 Task: Create a due date automation trigger when advanced on, on the monday of the week before a card is due add content with a description not starting with resume at 11:00 AM.
Action: Mouse moved to (1186, 93)
Screenshot: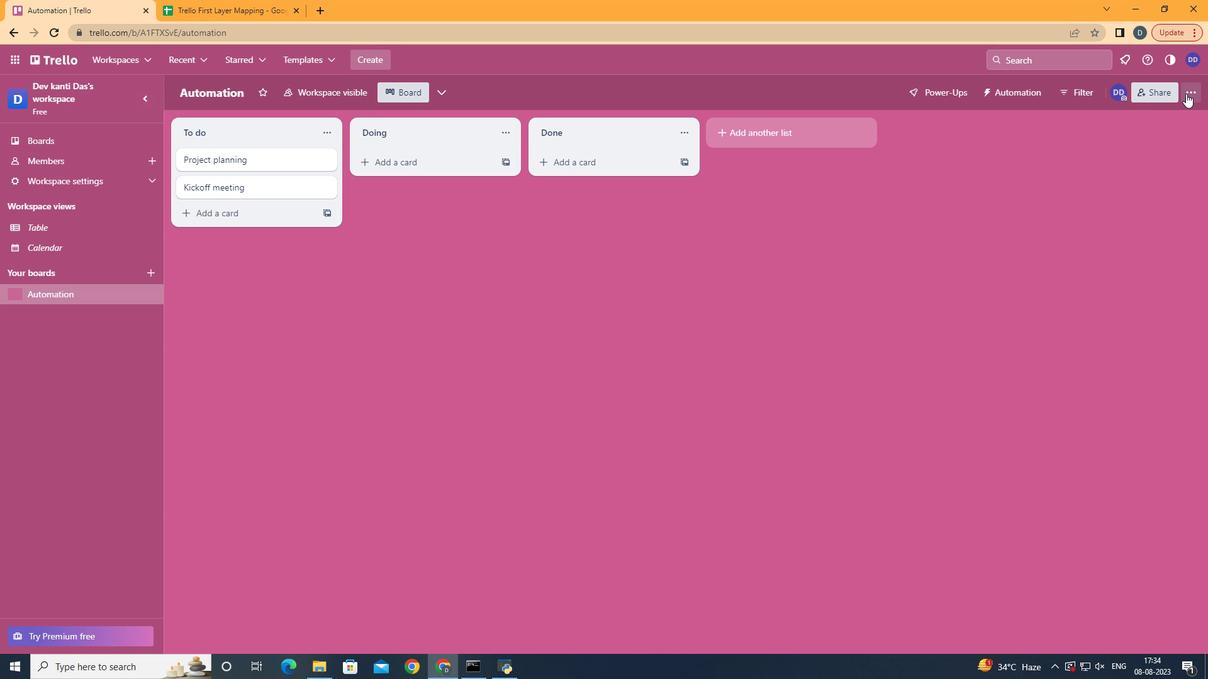 
Action: Mouse pressed left at (1186, 93)
Screenshot: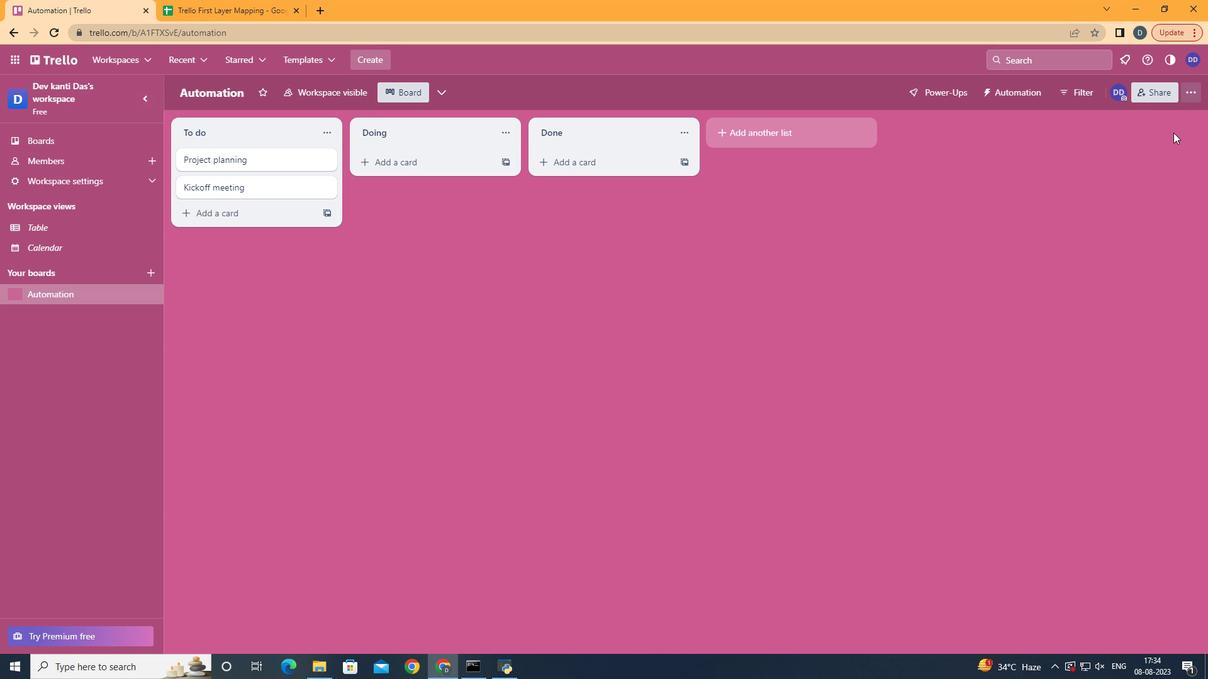 
Action: Mouse moved to (1123, 270)
Screenshot: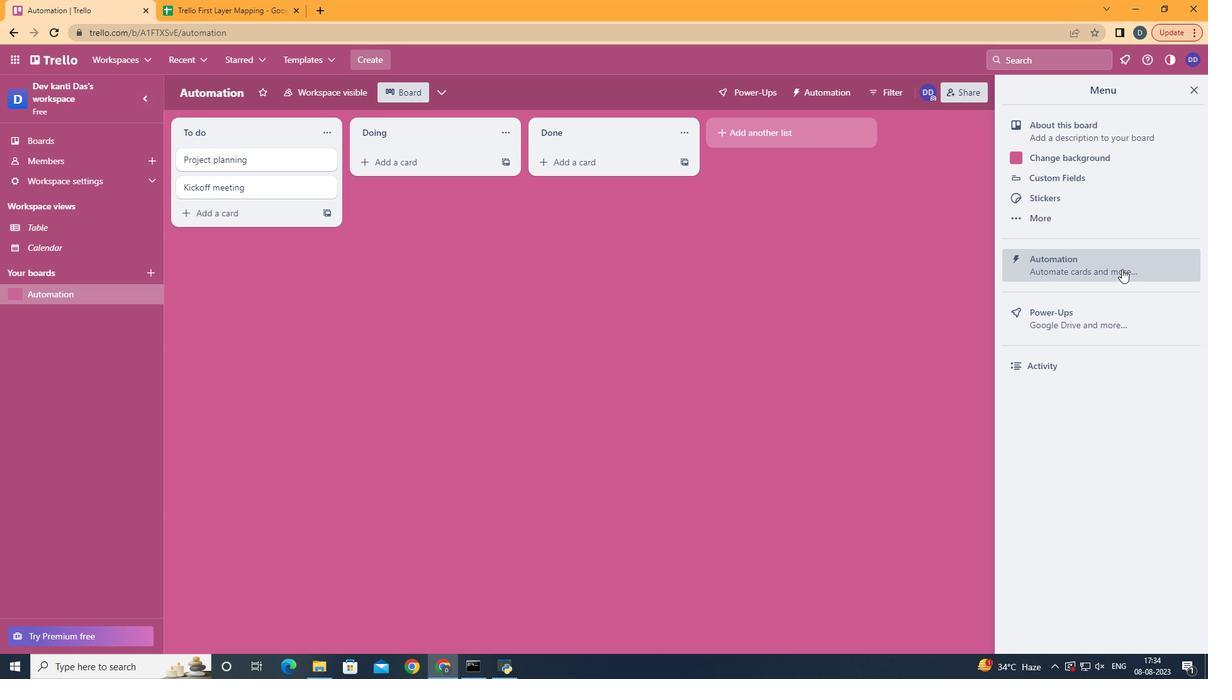 
Action: Mouse pressed left at (1123, 270)
Screenshot: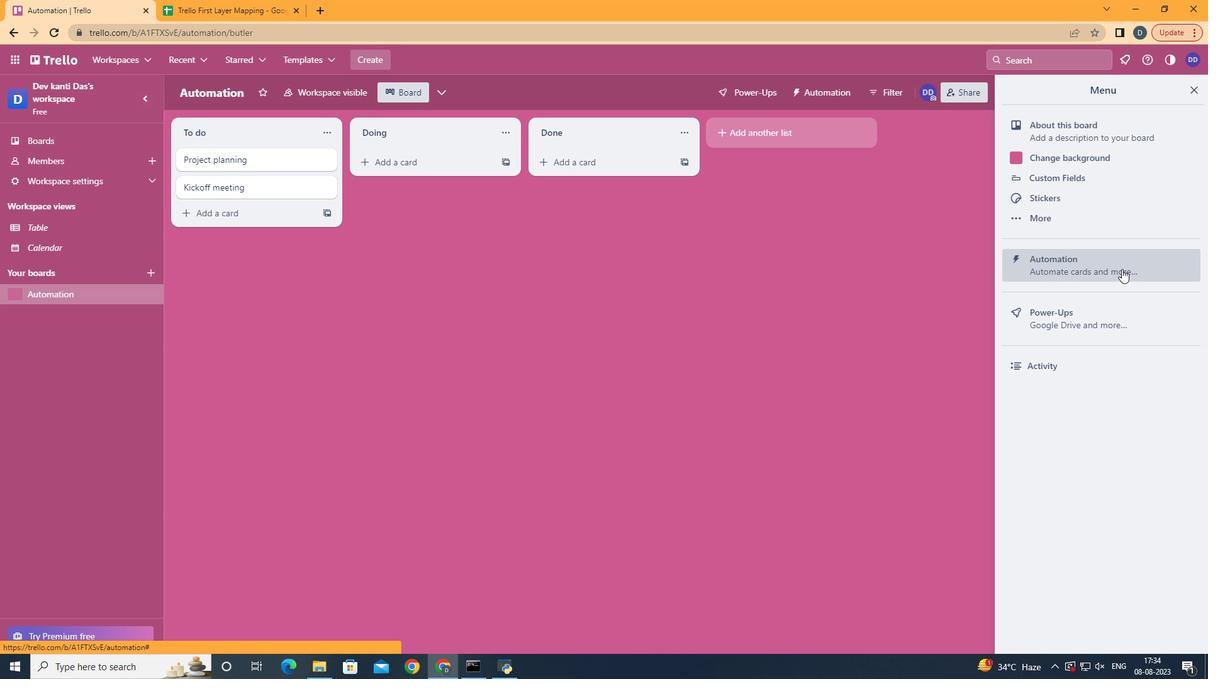 
Action: Mouse moved to (237, 265)
Screenshot: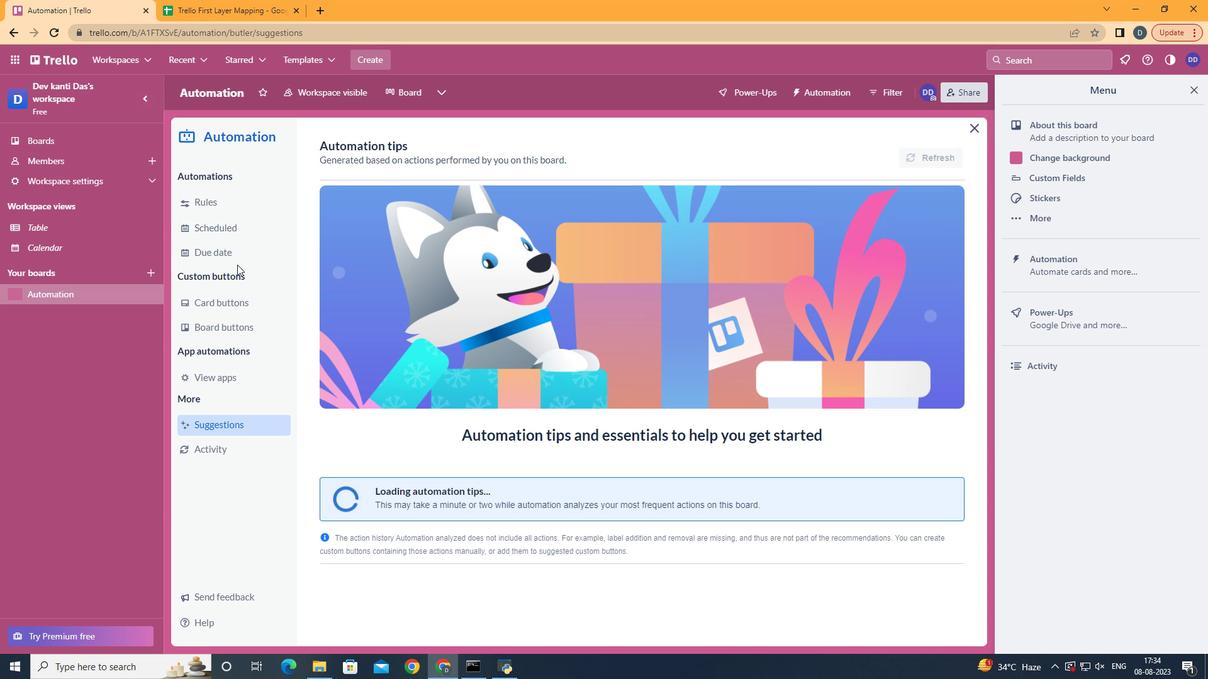
Action: Mouse pressed left at (237, 265)
Screenshot: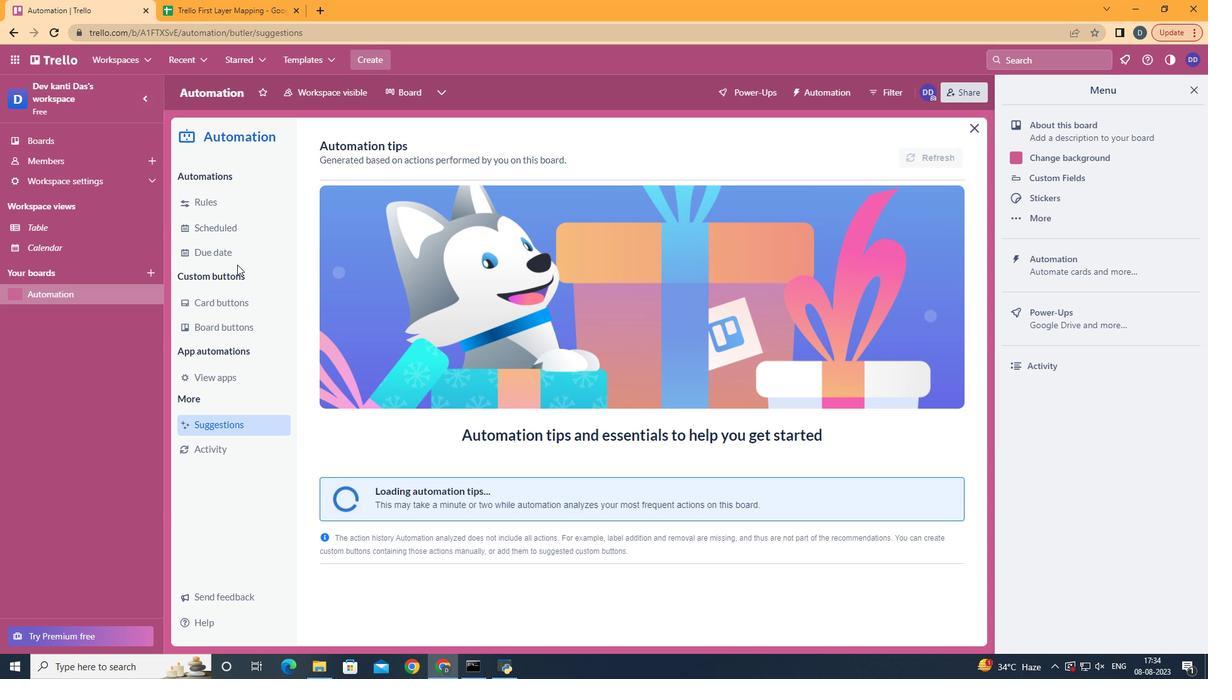 
Action: Mouse moved to (237, 263)
Screenshot: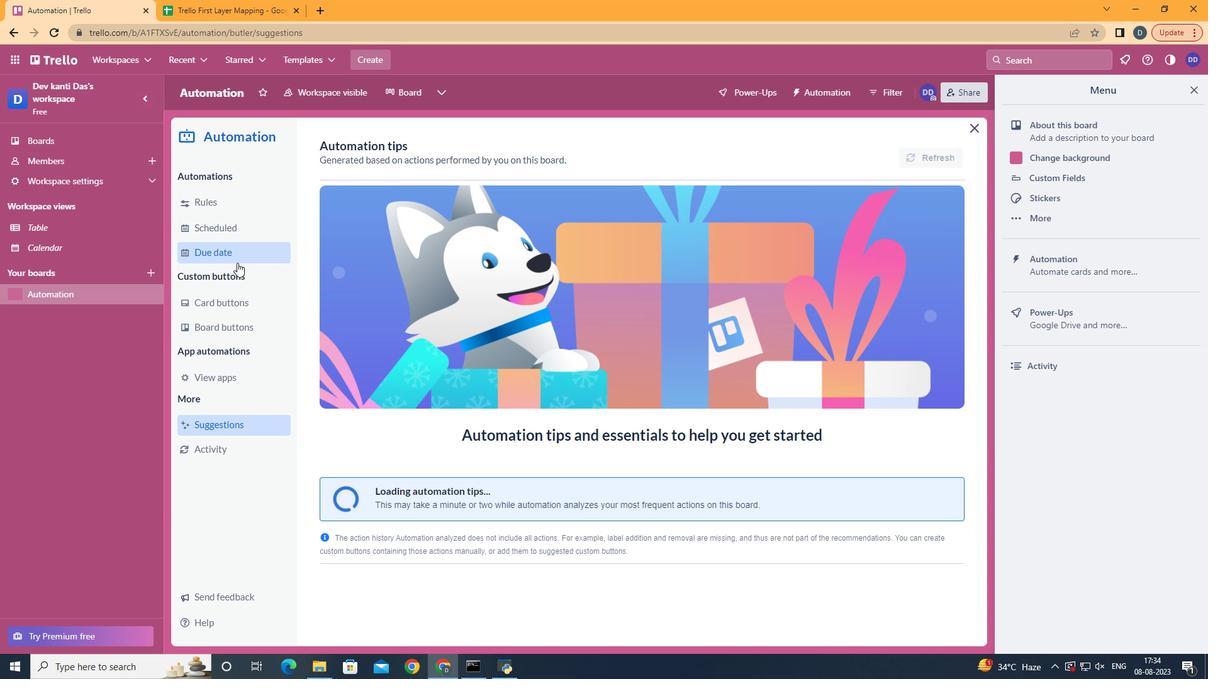 
Action: Mouse pressed left at (237, 263)
Screenshot: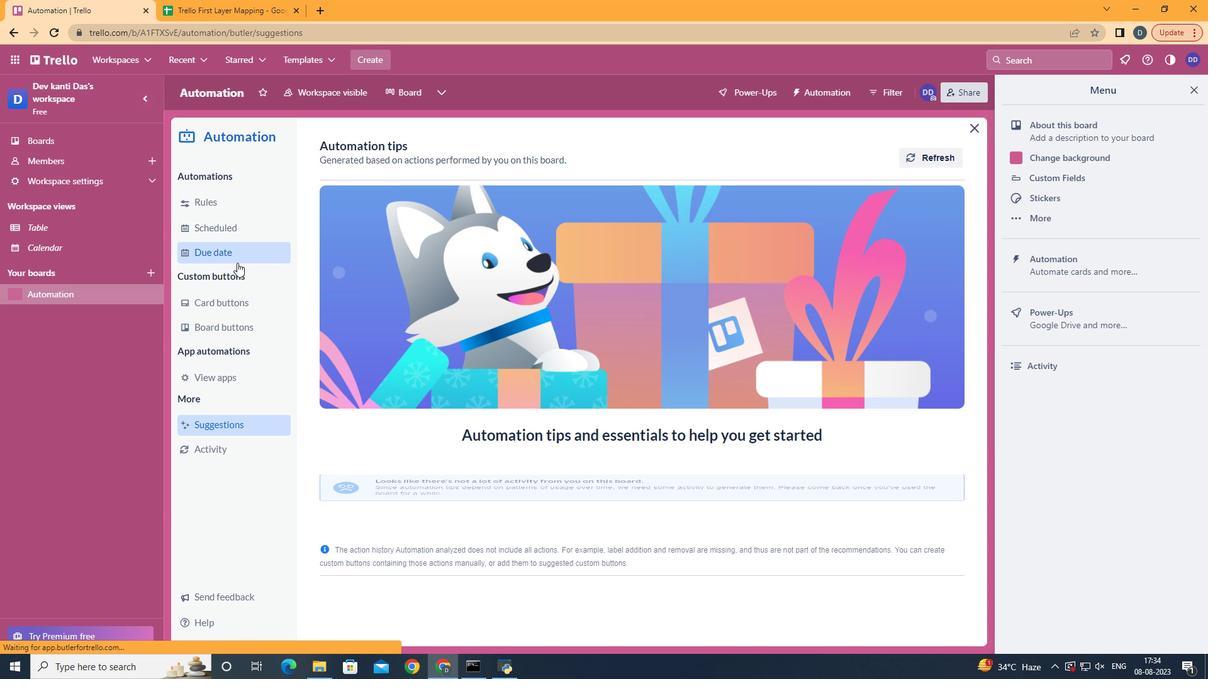 
Action: Mouse moved to (882, 158)
Screenshot: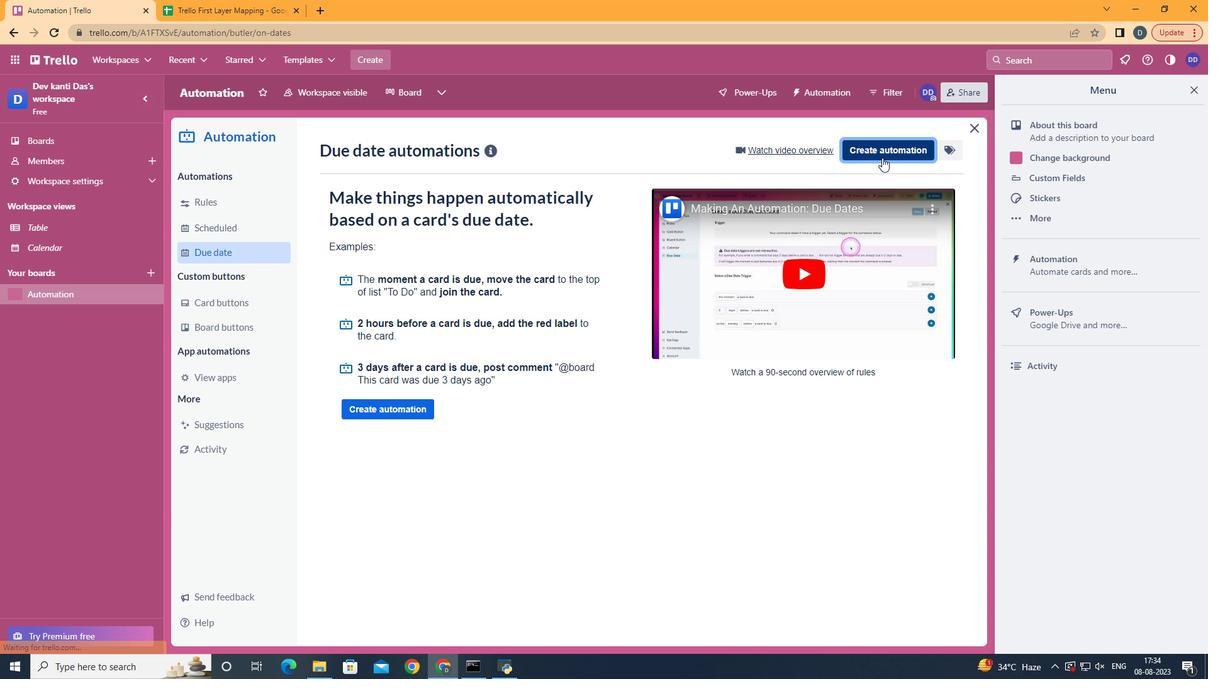 
Action: Mouse pressed left at (882, 158)
Screenshot: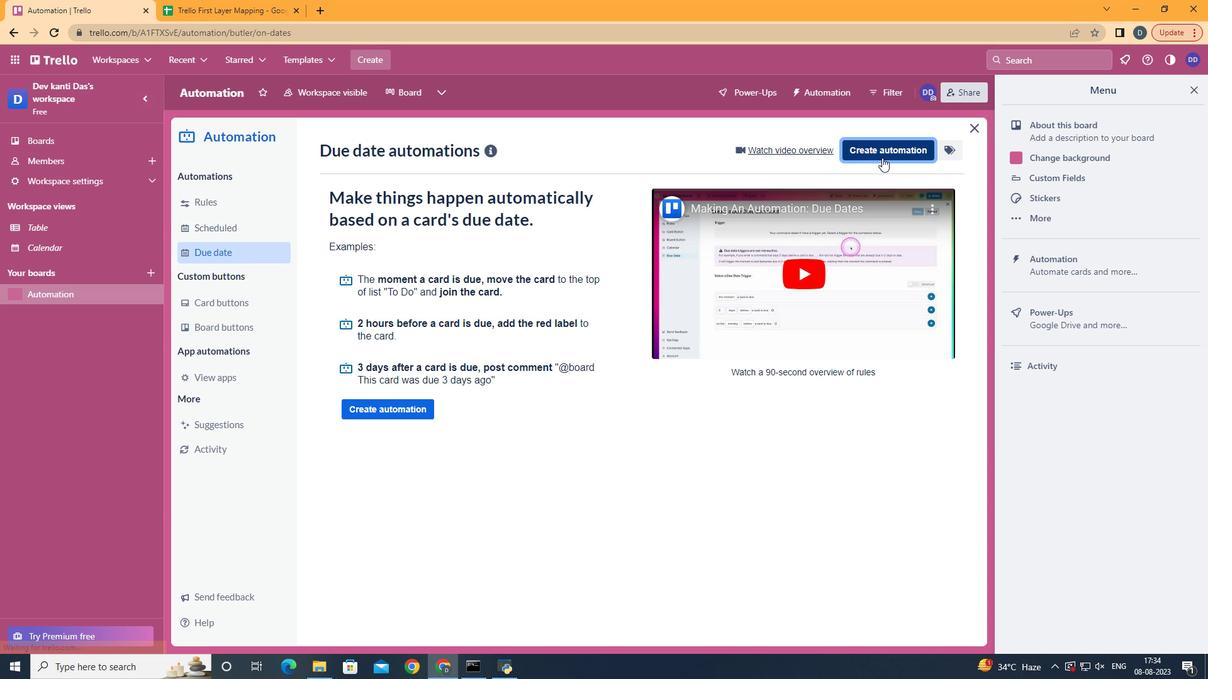 
Action: Mouse moved to (708, 278)
Screenshot: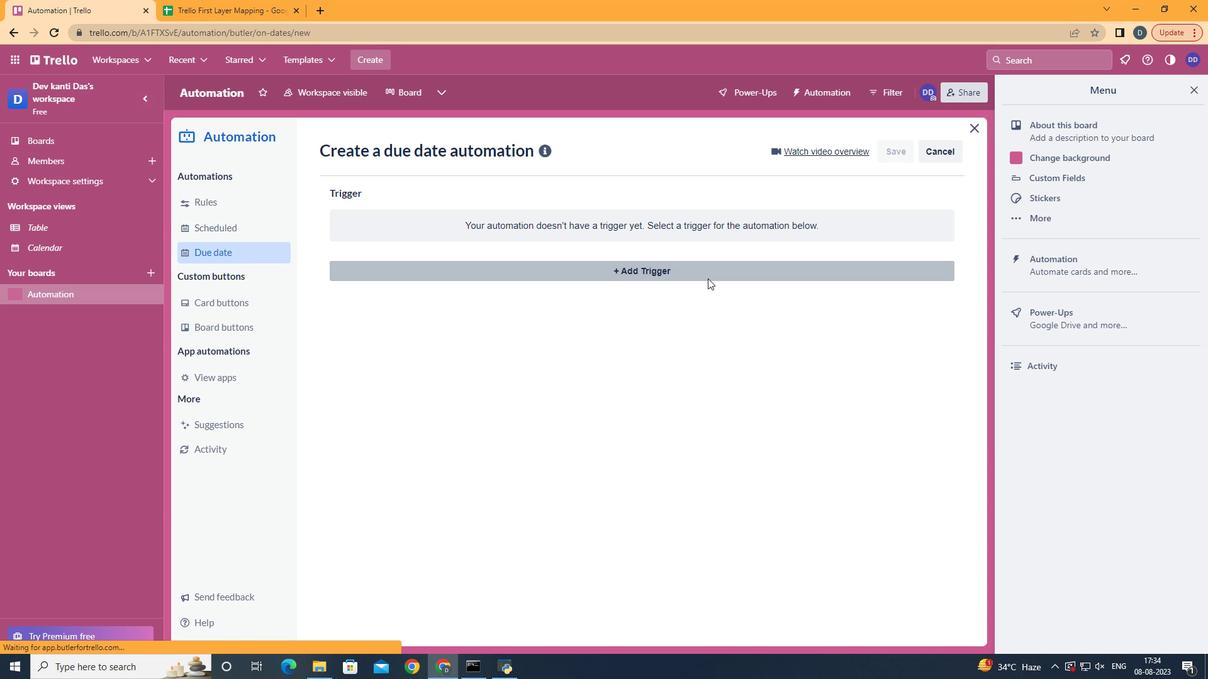 
Action: Mouse pressed left at (708, 278)
Screenshot: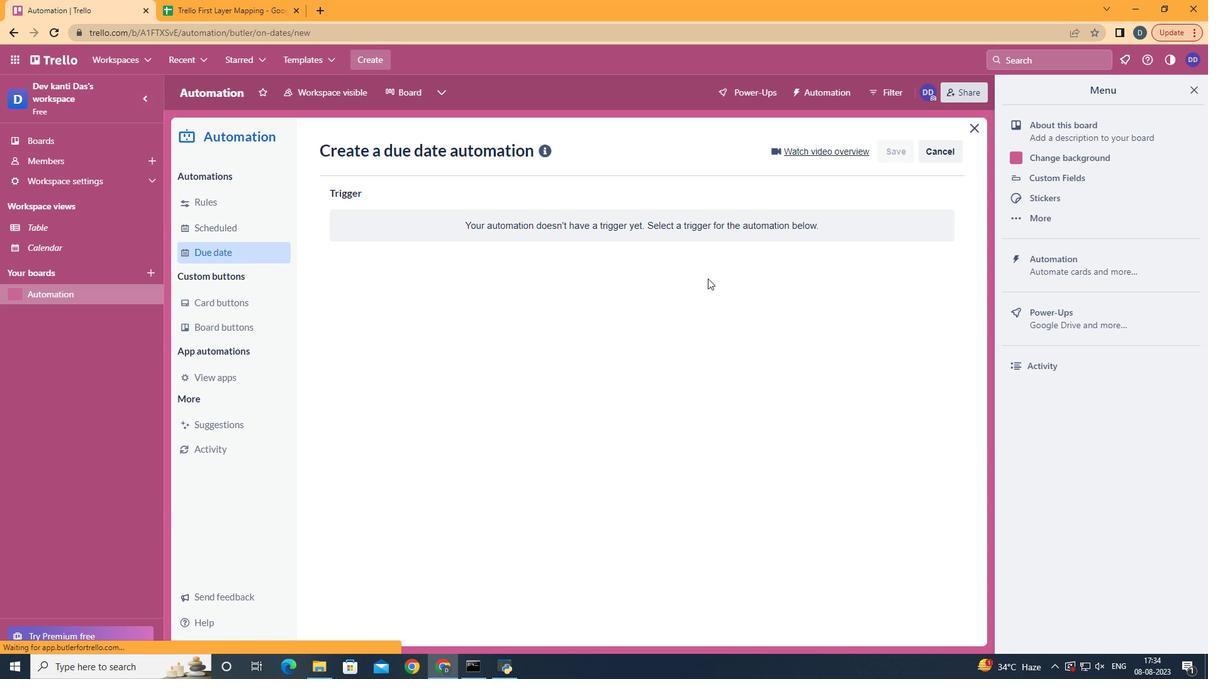 
Action: Mouse moved to (446, 603)
Screenshot: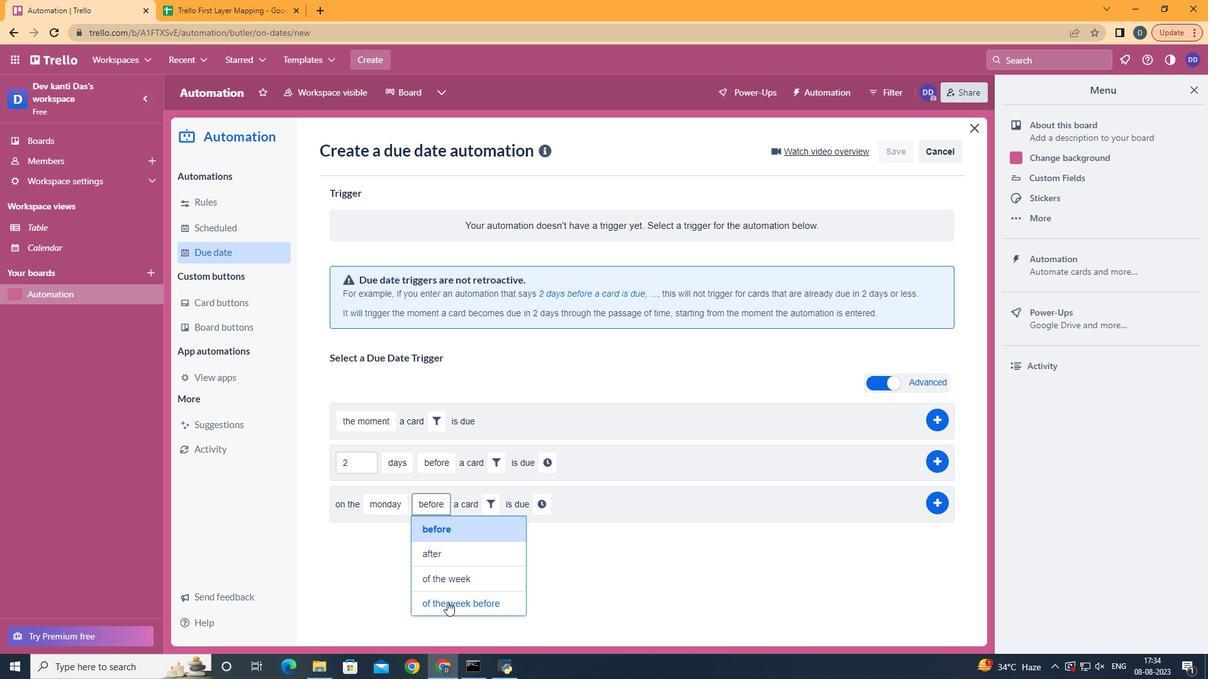 
Action: Mouse pressed left at (446, 603)
Screenshot: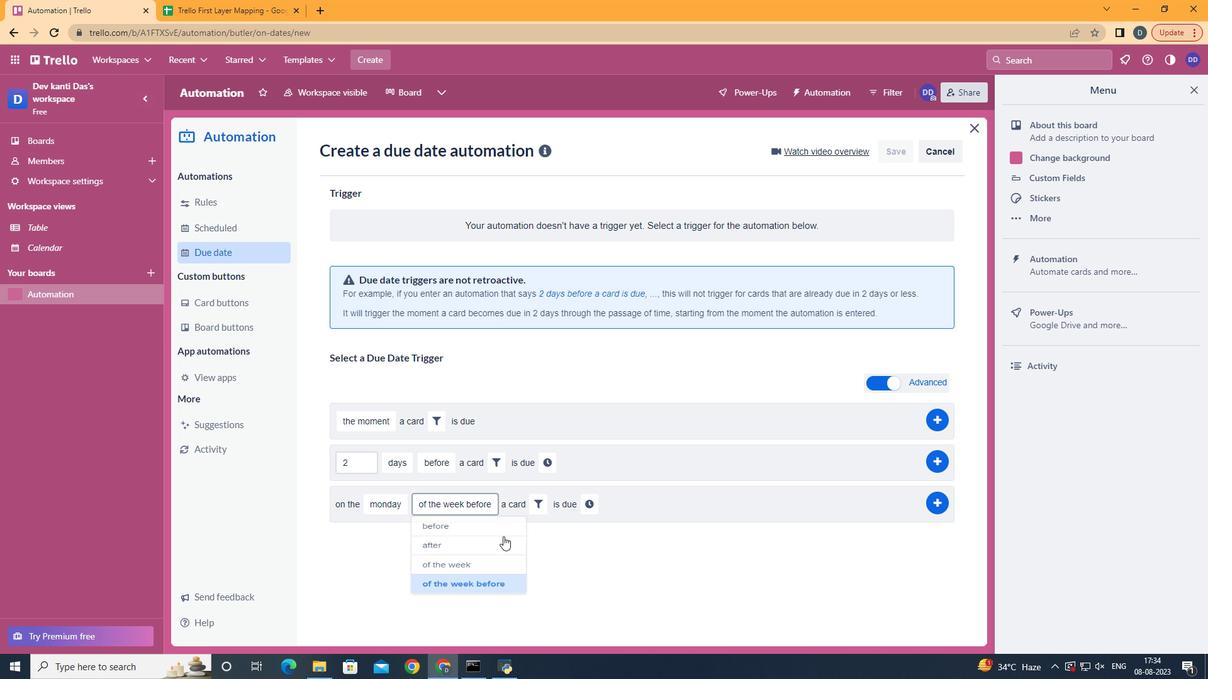 
Action: Mouse moved to (533, 498)
Screenshot: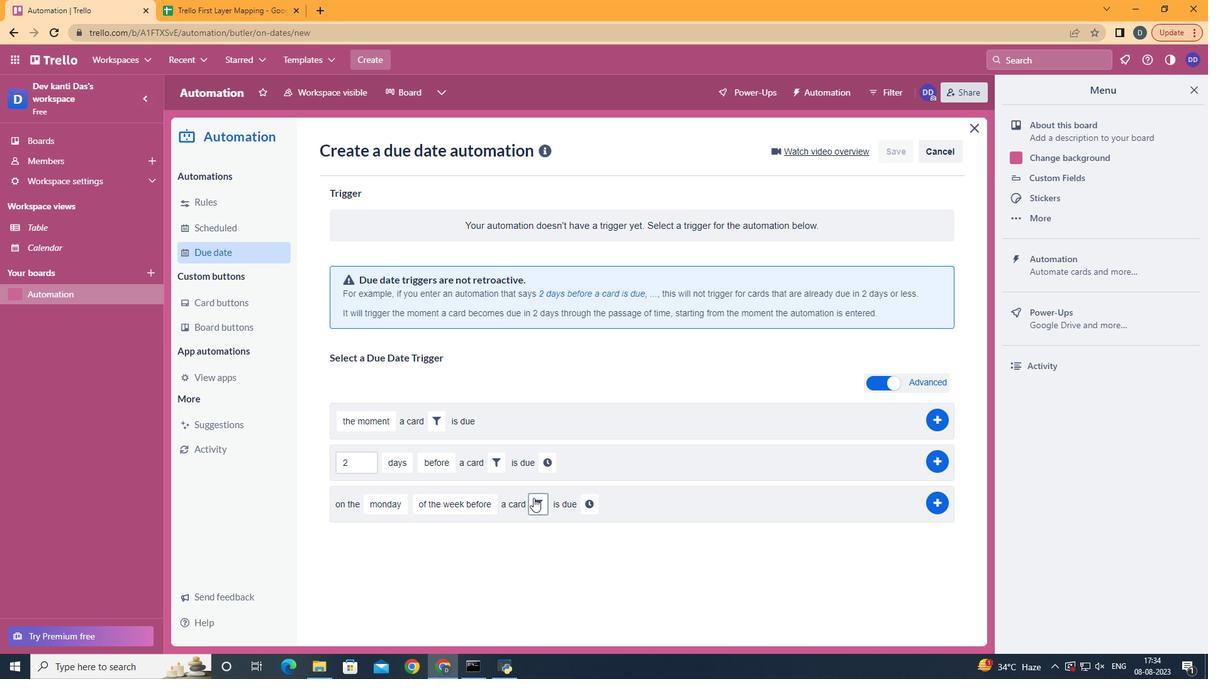 
Action: Mouse pressed left at (533, 498)
Screenshot: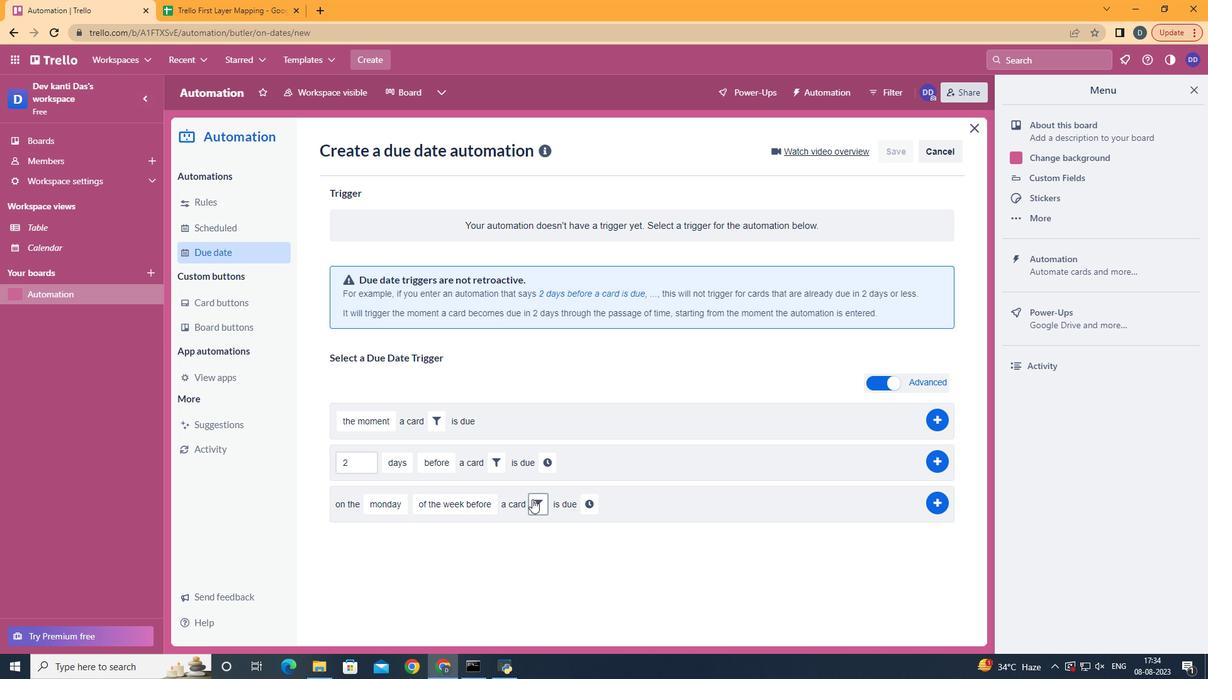 
Action: Mouse moved to (696, 545)
Screenshot: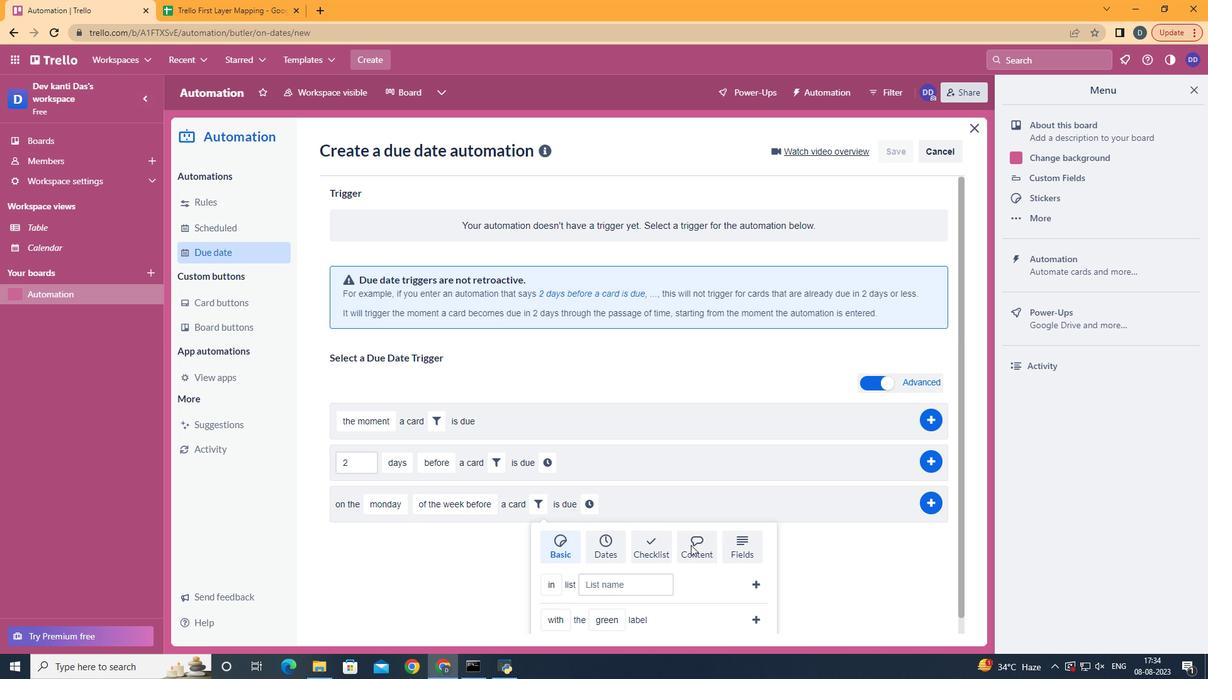 
Action: Mouse pressed left at (696, 545)
Screenshot: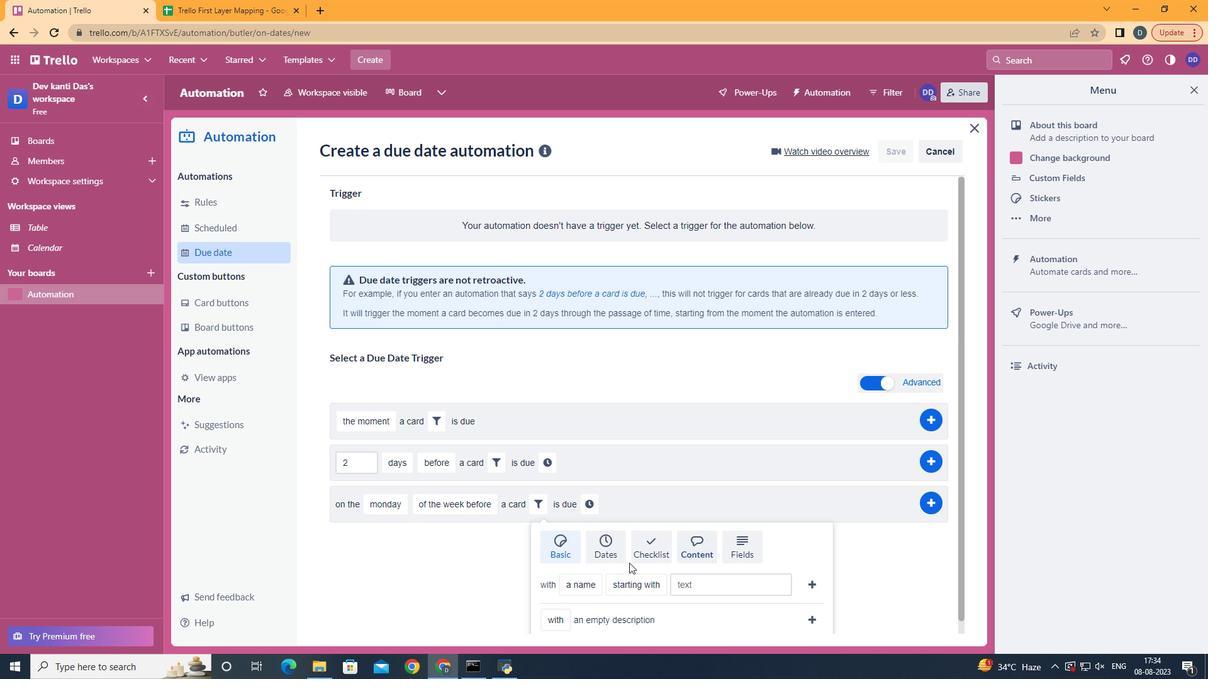 
Action: Mouse moved to (582, 531)
Screenshot: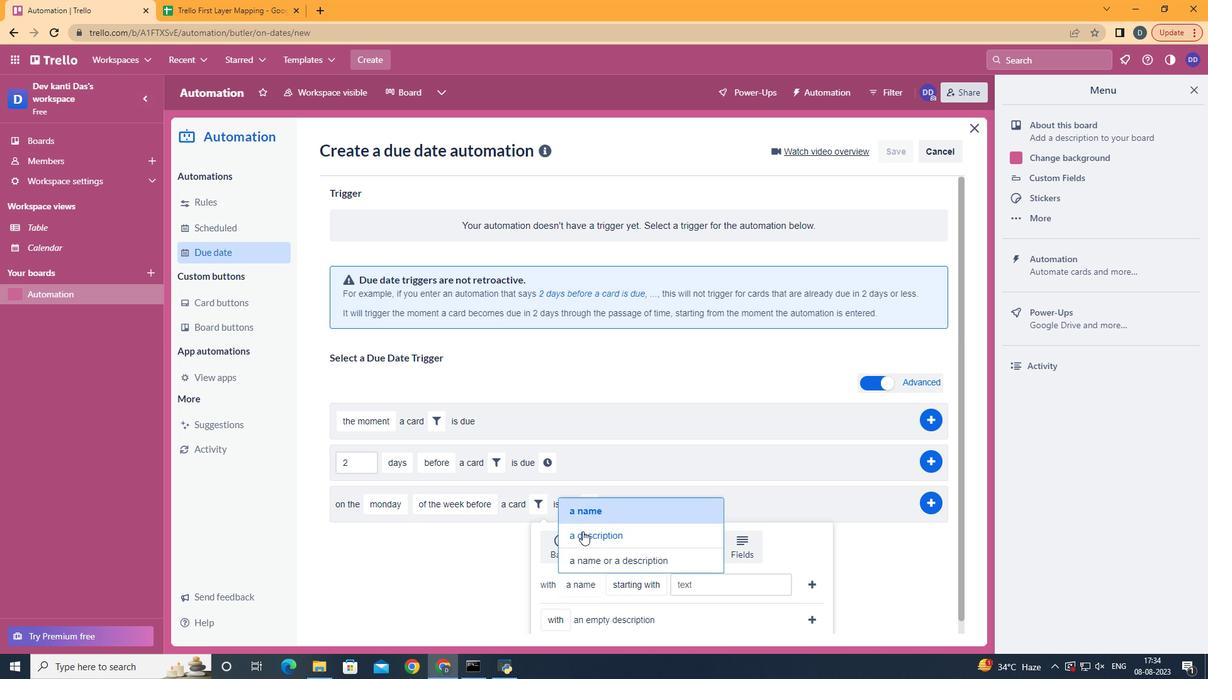 
Action: Mouse pressed left at (582, 531)
Screenshot: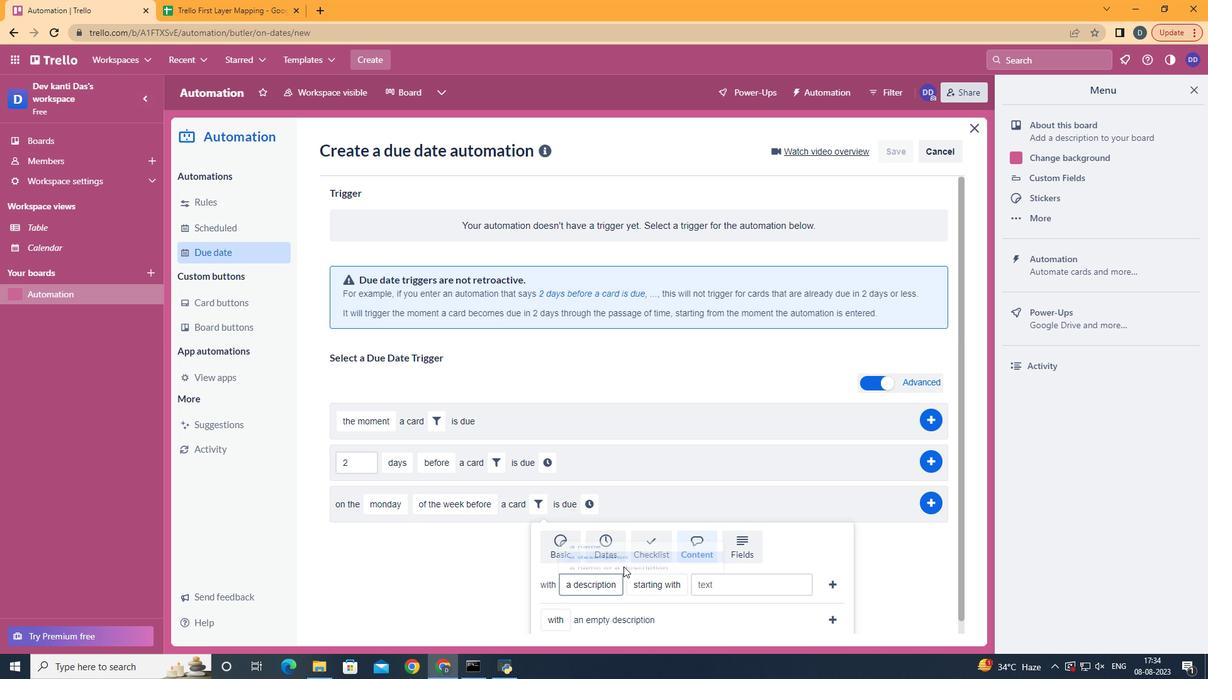 
Action: Mouse moved to (658, 511)
Screenshot: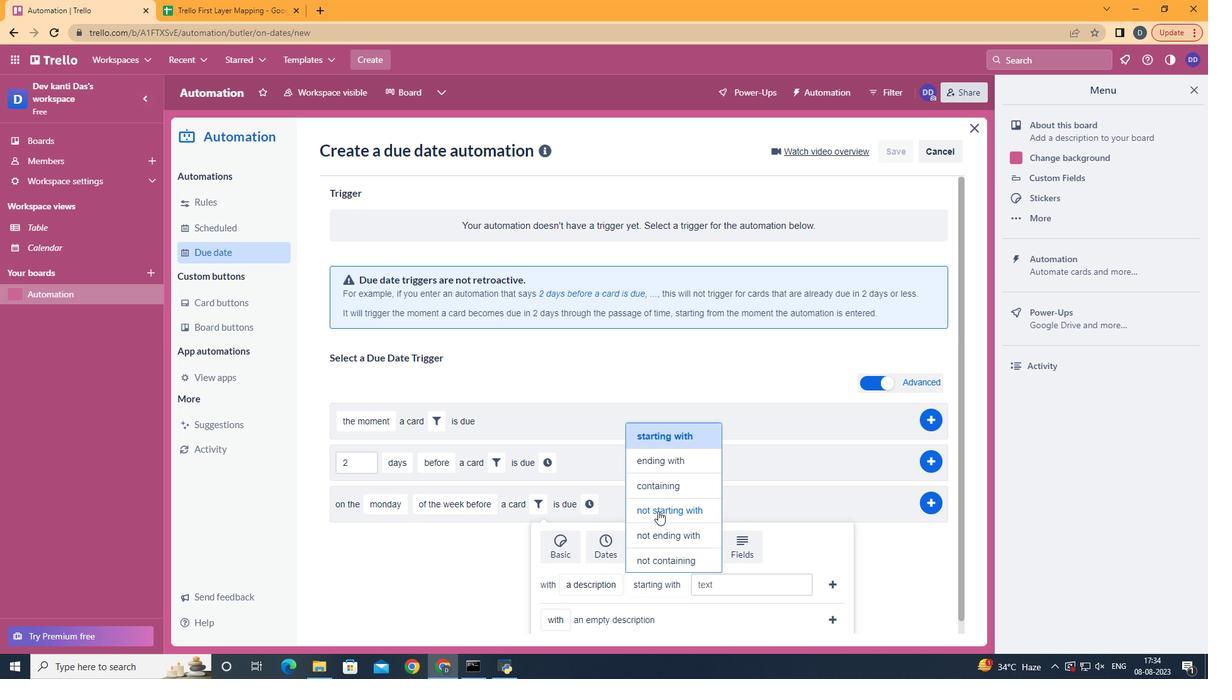 
Action: Mouse pressed left at (658, 511)
Screenshot: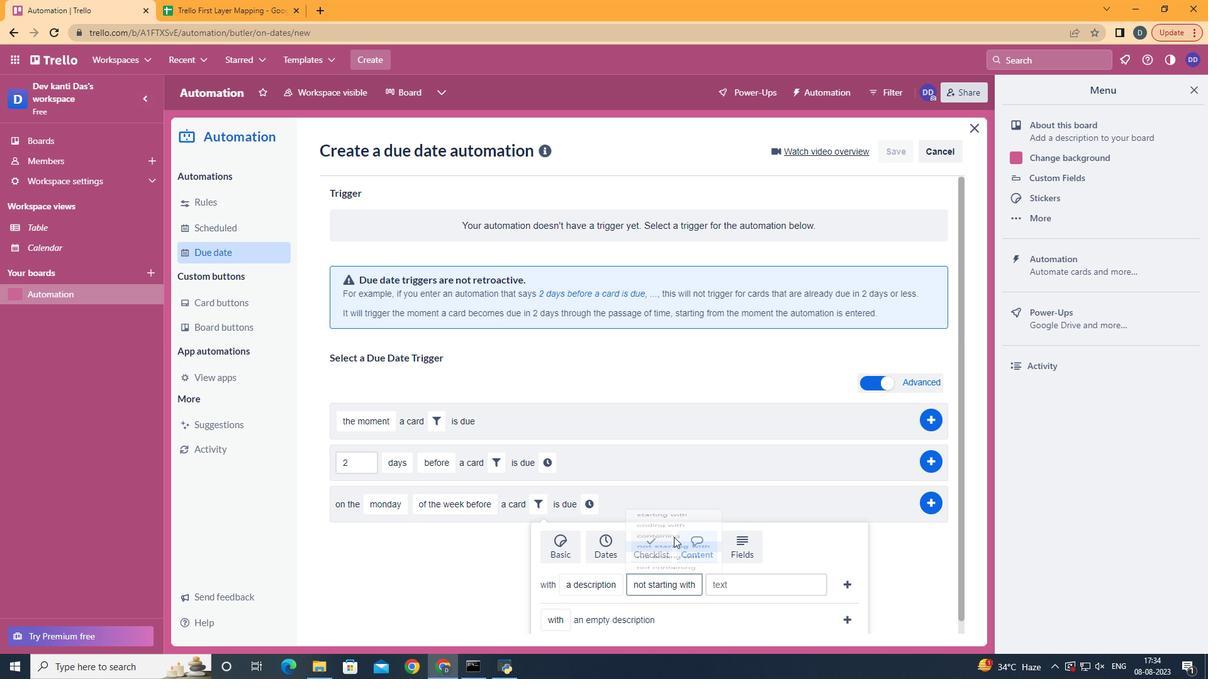 
Action: Mouse moved to (749, 587)
Screenshot: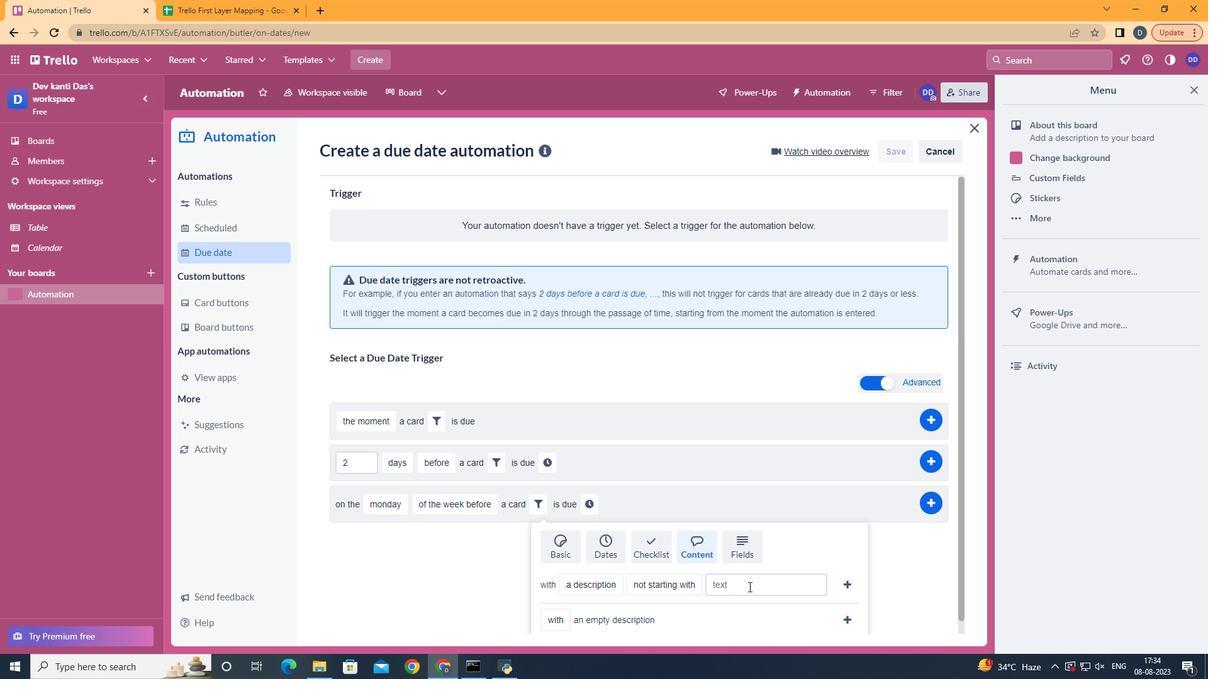 
Action: Mouse pressed left at (749, 587)
Screenshot: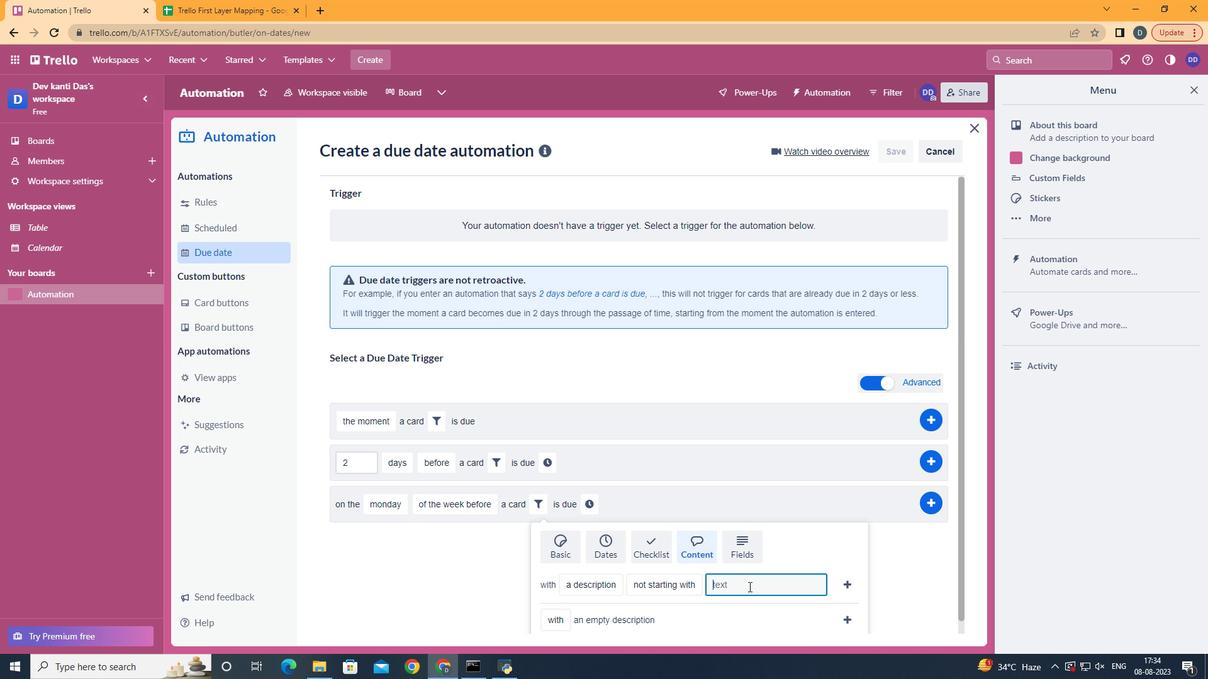 
Action: Key pressed resume
Screenshot: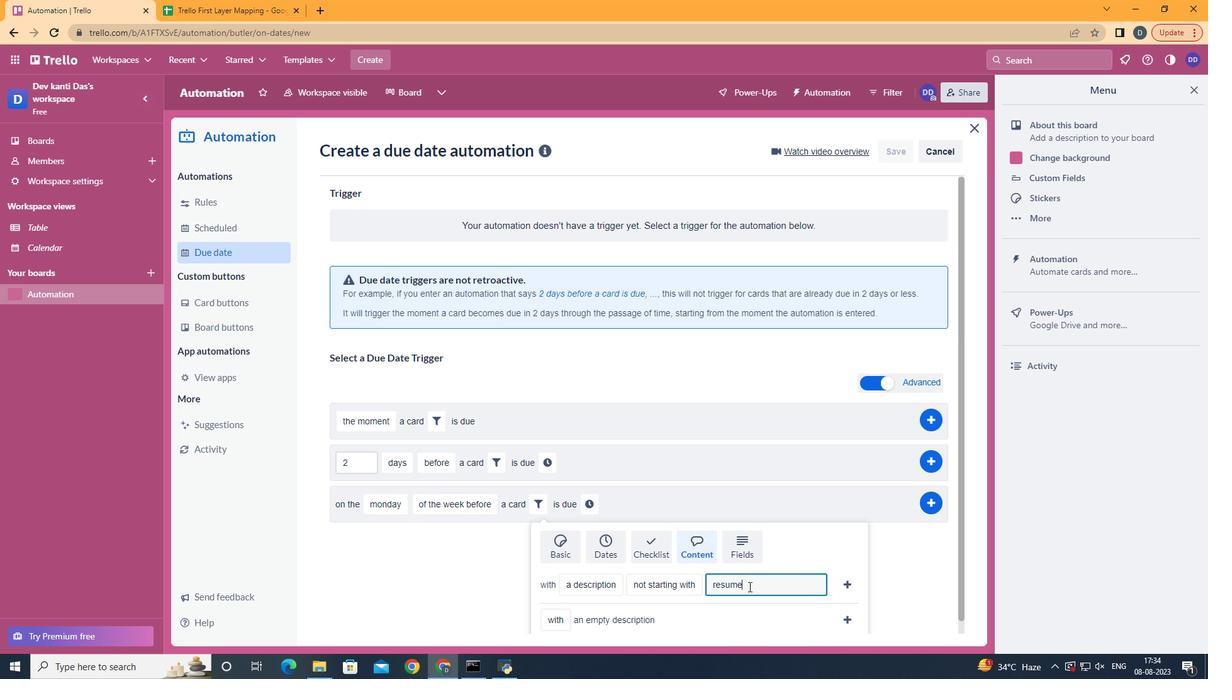 
Action: Mouse moved to (839, 584)
Screenshot: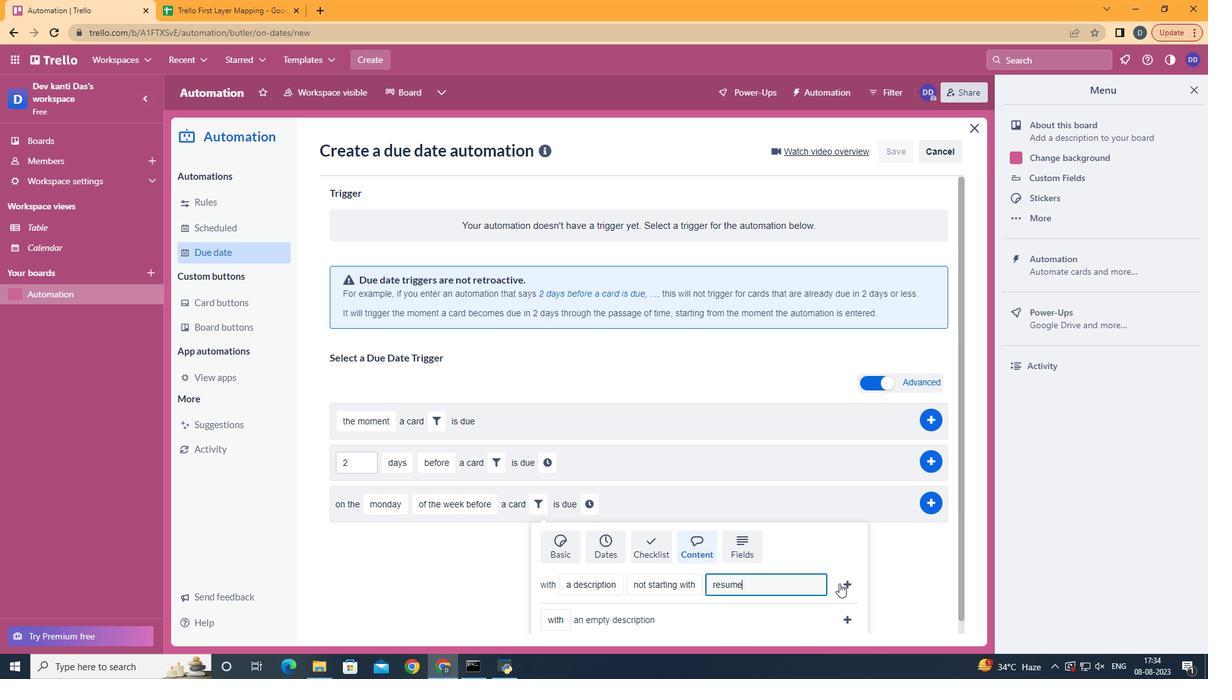 
Action: Mouse pressed left at (839, 584)
Screenshot: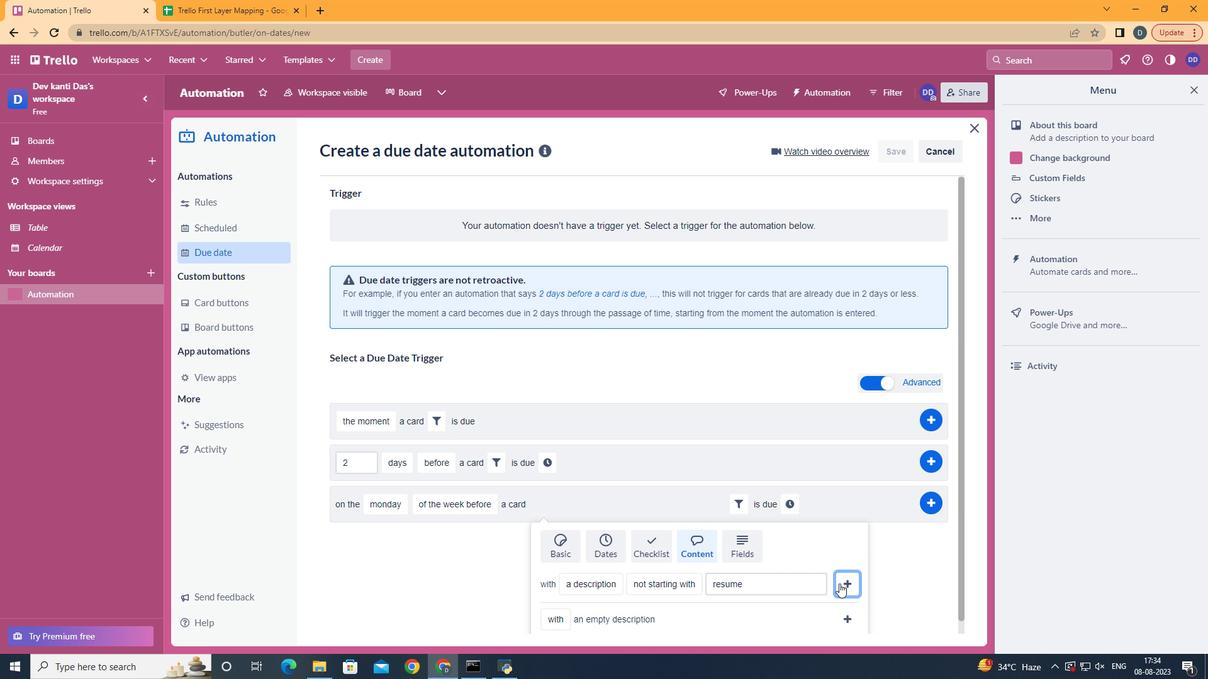 
Action: Mouse moved to (798, 507)
Screenshot: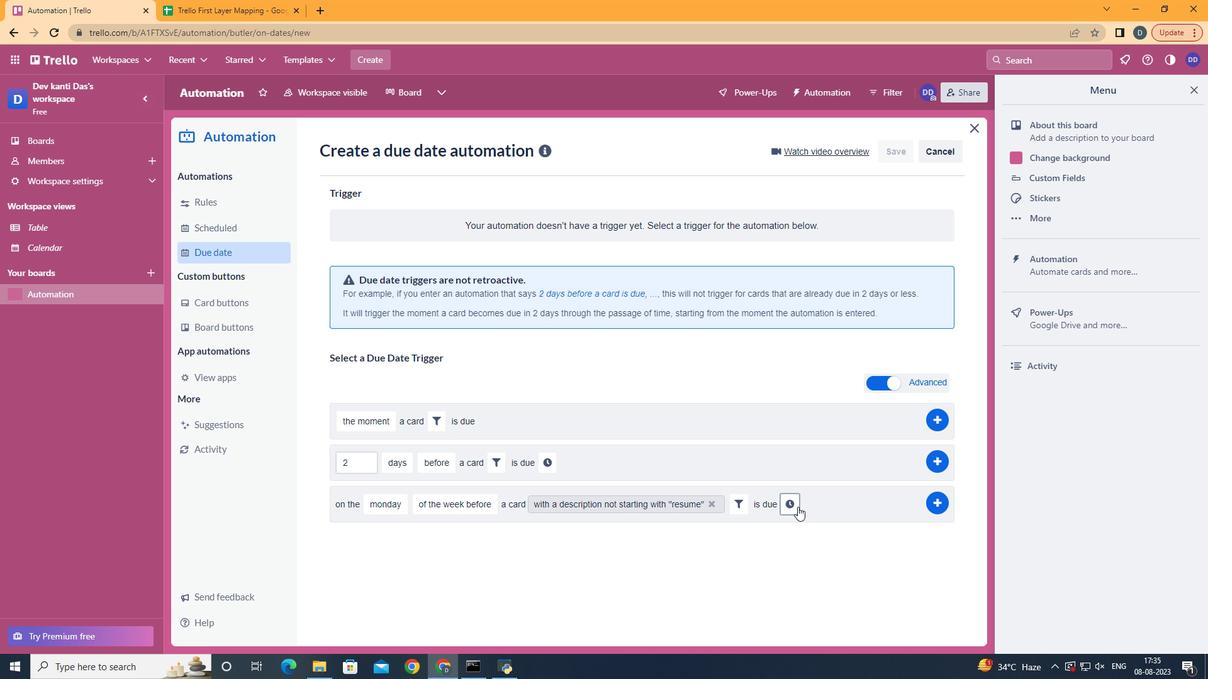 
Action: Mouse pressed left at (798, 507)
Screenshot: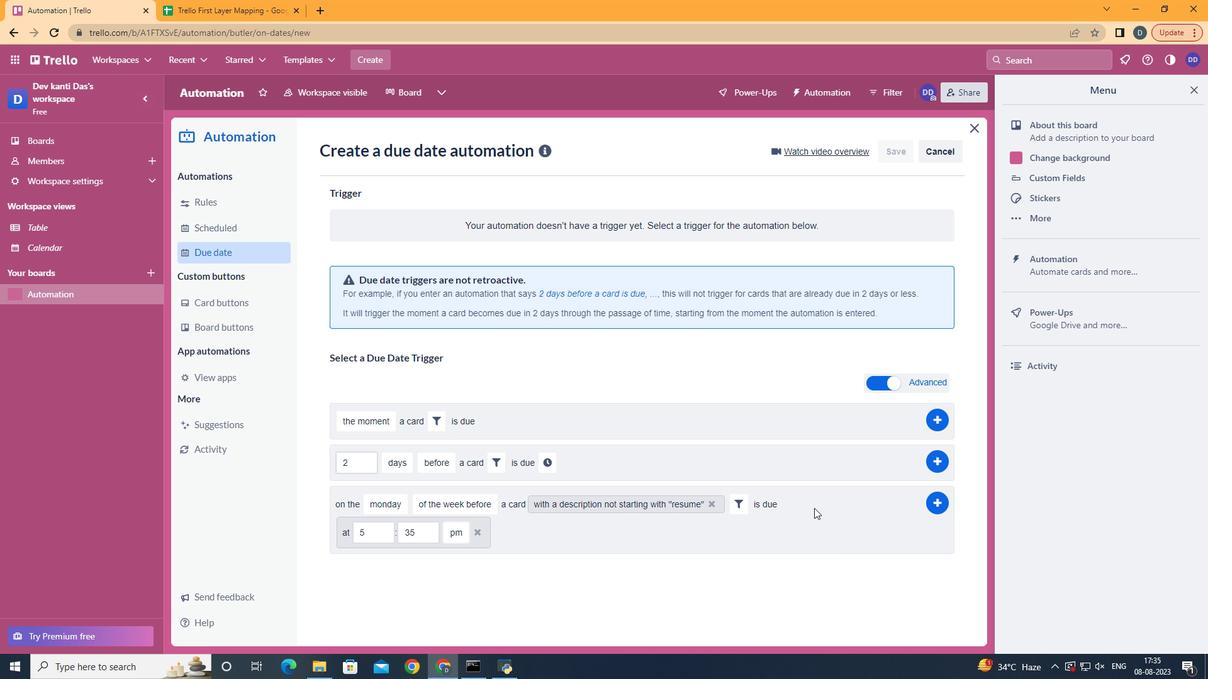 
Action: Mouse moved to (816, 508)
Screenshot: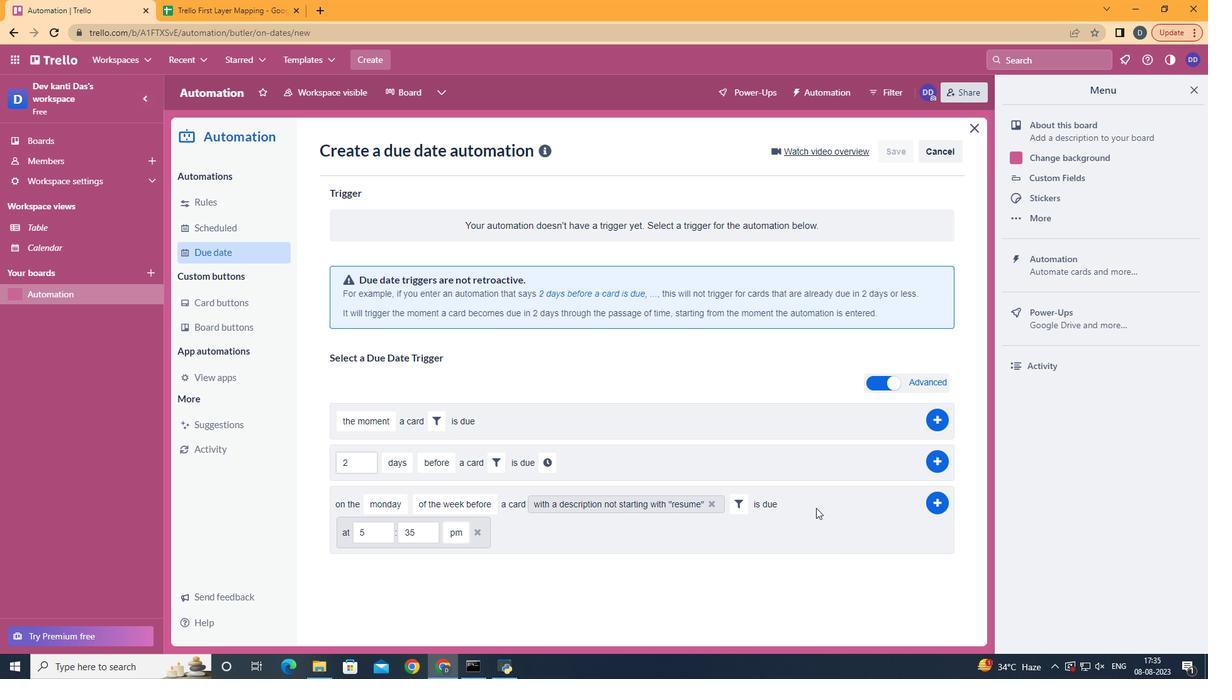
Action: Mouse pressed left at (816, 508)
Screenshot: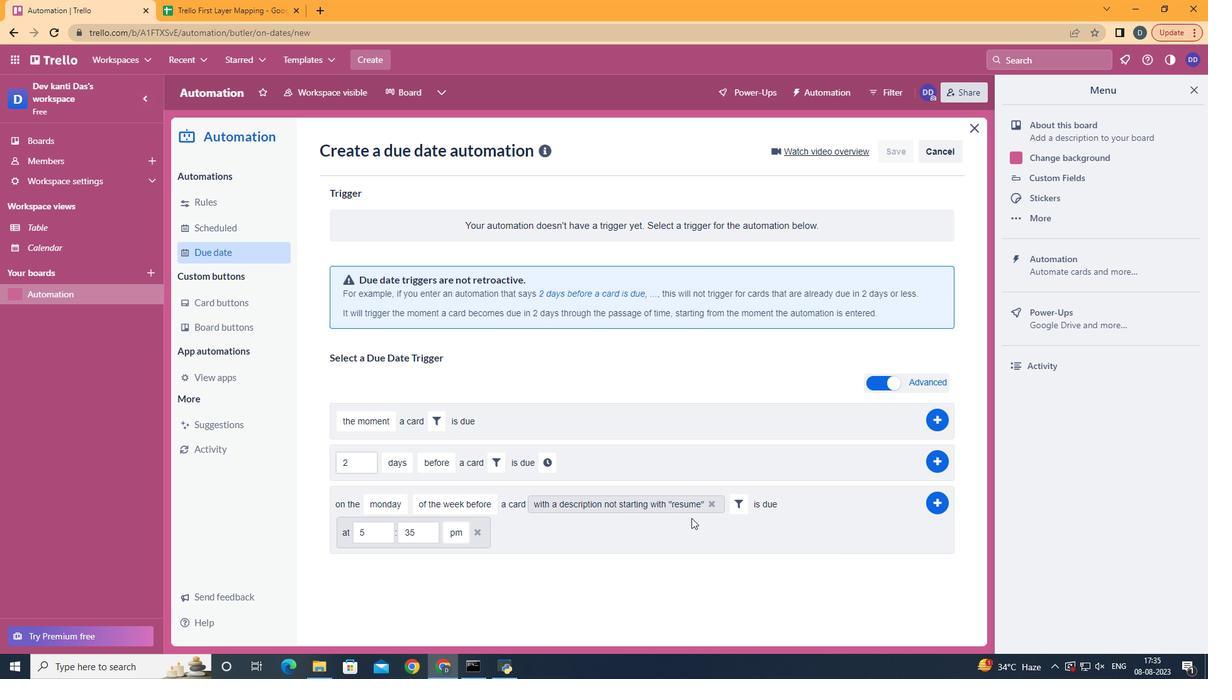 
Action: Mouse moved to (383, 542)
Screenshot: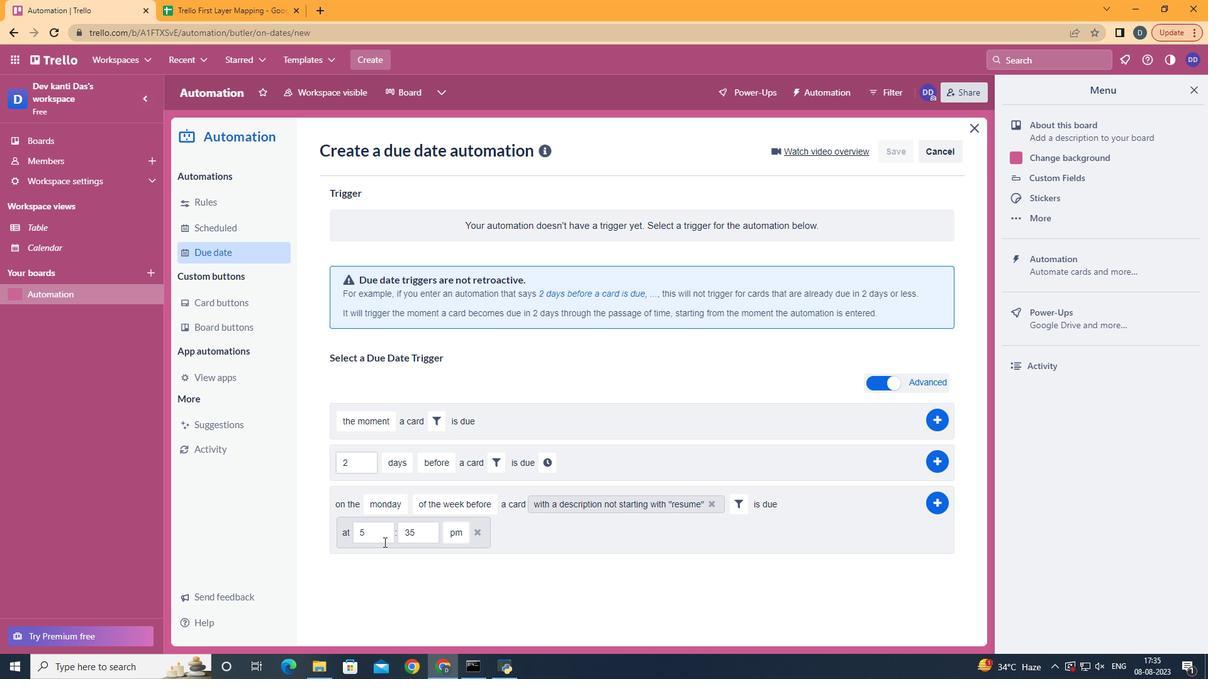
Action: Mouse pressed left at (383, 542)
Screenshot: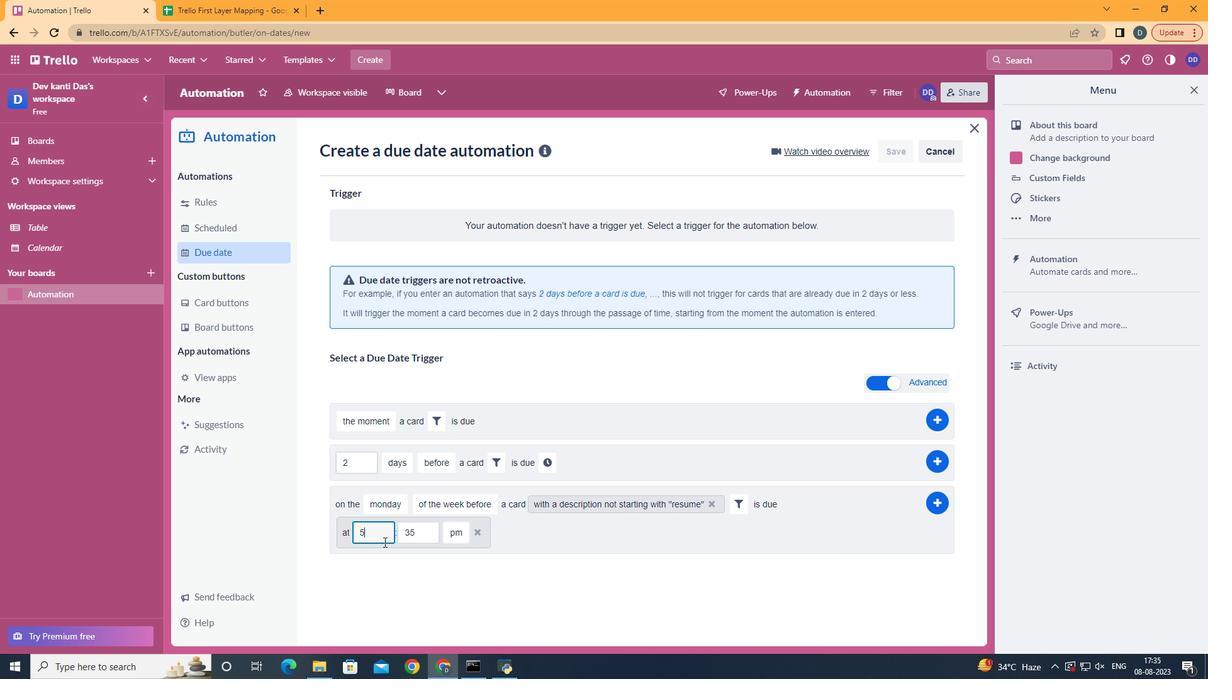 
Action: Key pressed <Key.backspace>11
Screenshot: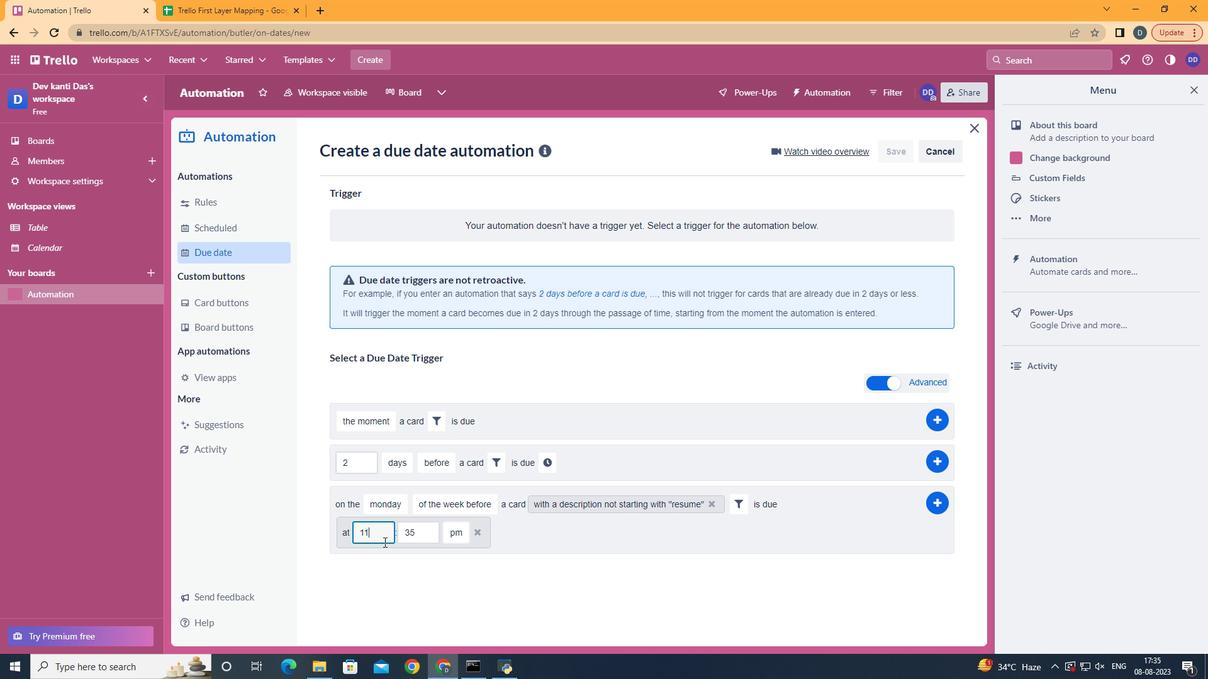 
Action: Mouse moved to (424, 537)
Screenshot: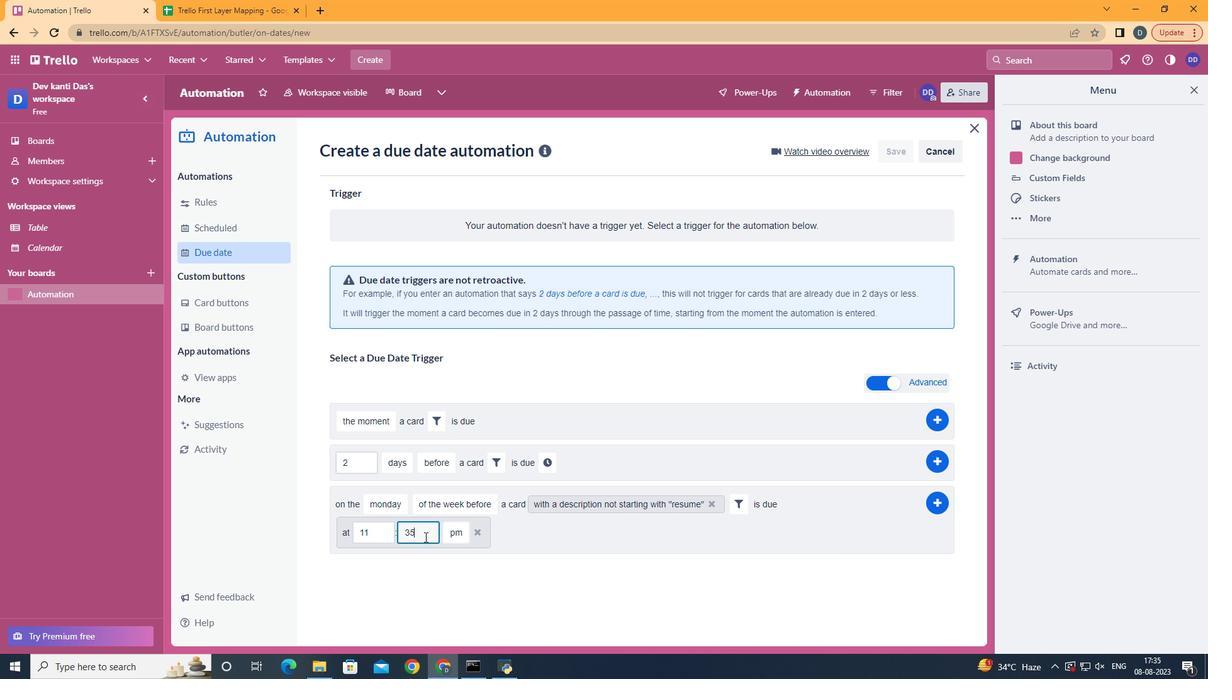 
Action: Mouse pressed left at (424, 537)
Screenshot: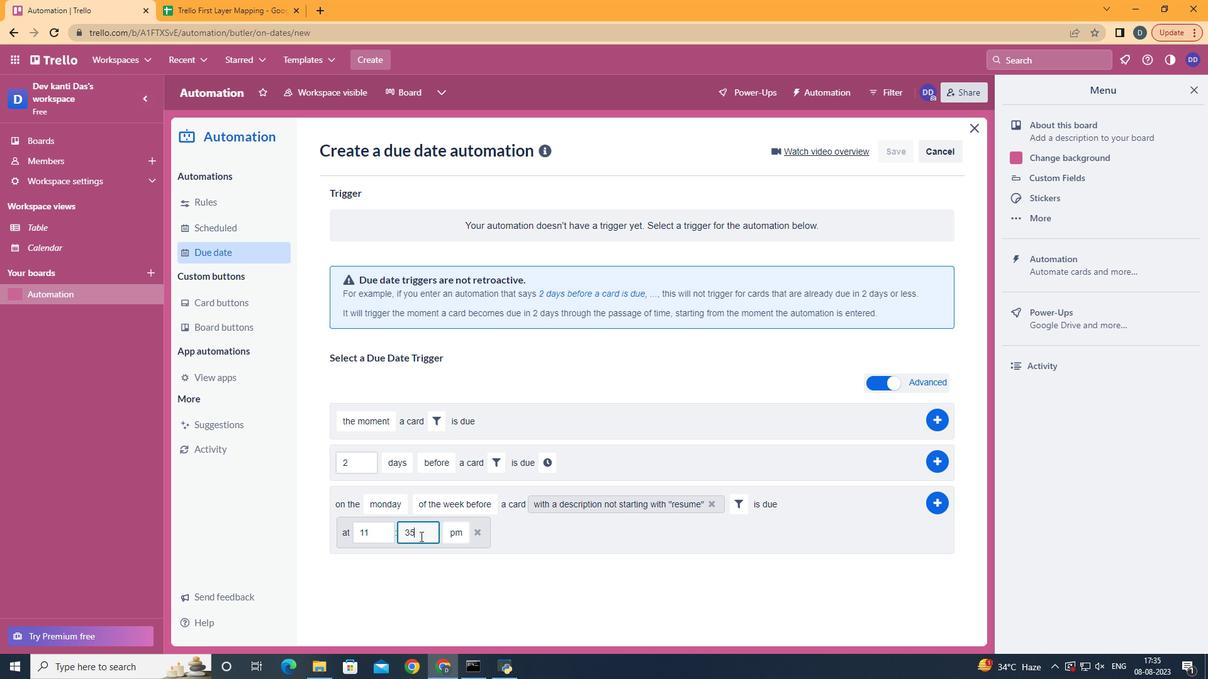 
Action: Key pressed <Key.backspace>
Screenshot: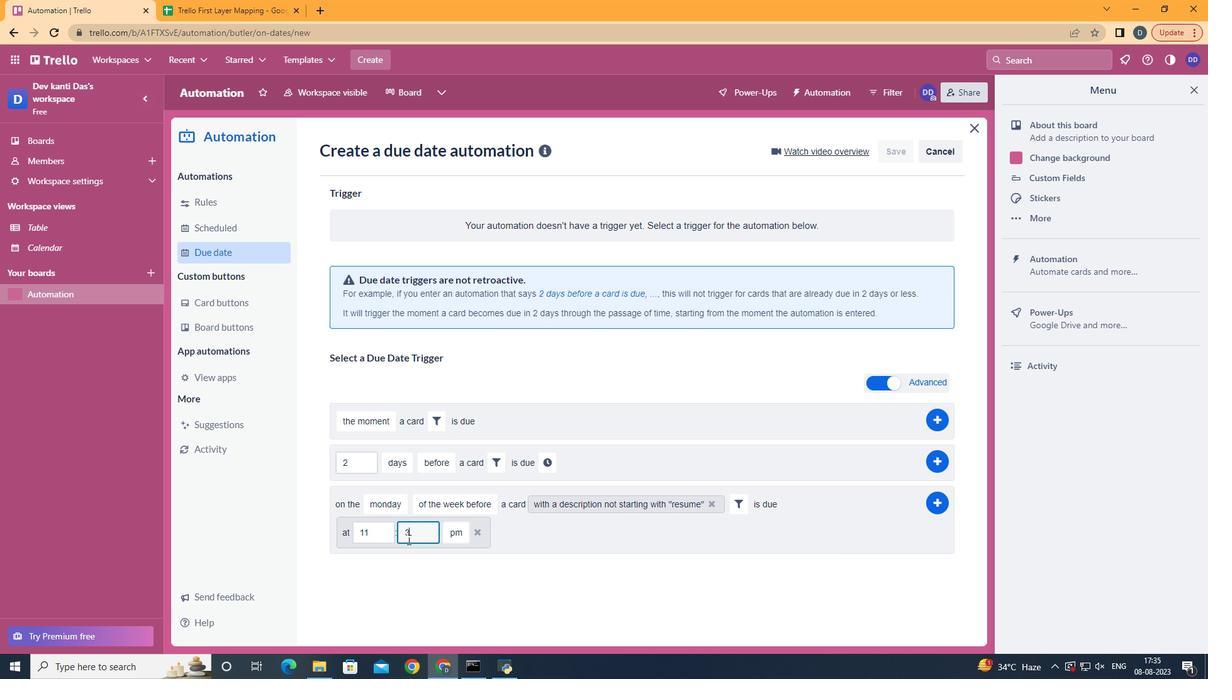 
Action: Mouse moved to (407, 540)
Screenshot: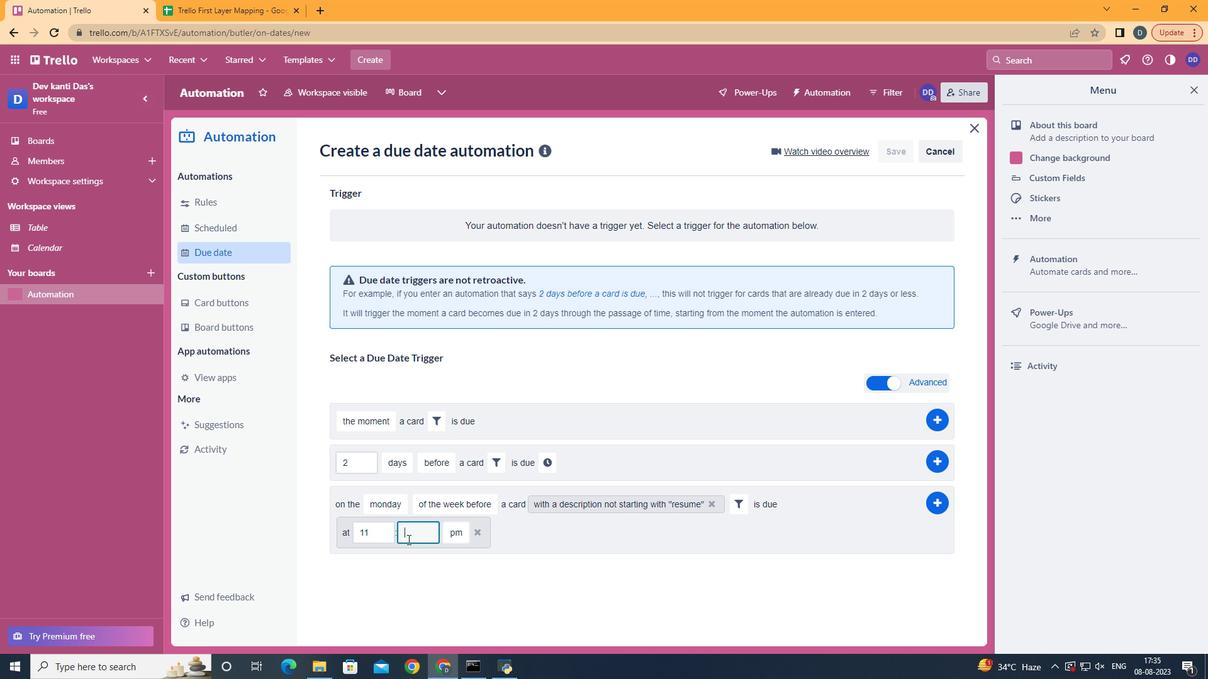 
Action: Key pressed <Key.backspace>00
Screenshot: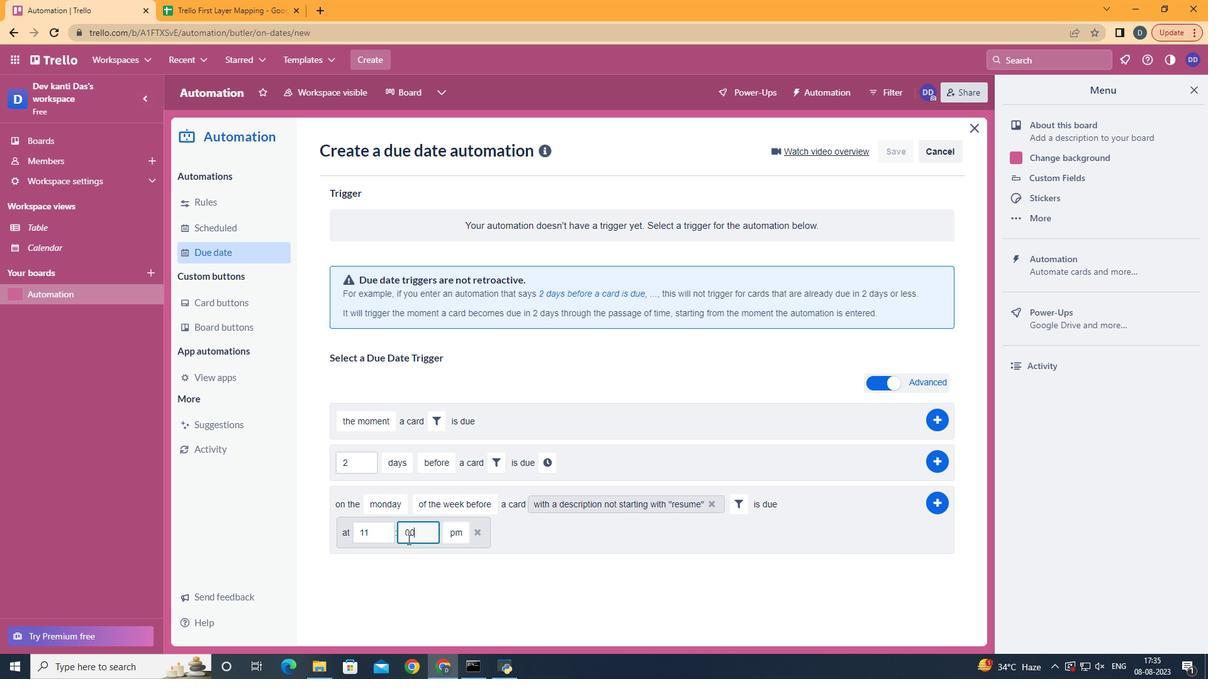 
Action: Mouse moved to (450, 550)
Screenshot: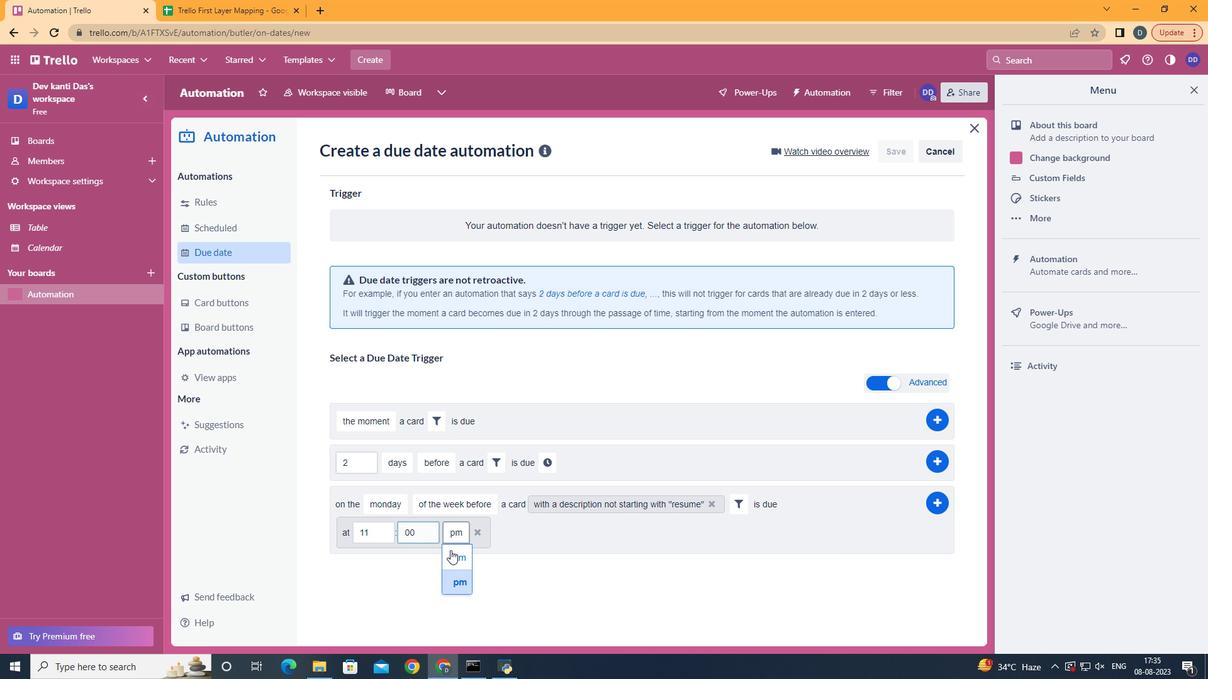 
Action: Mouse pressed left at (450, 550)
Screenshot: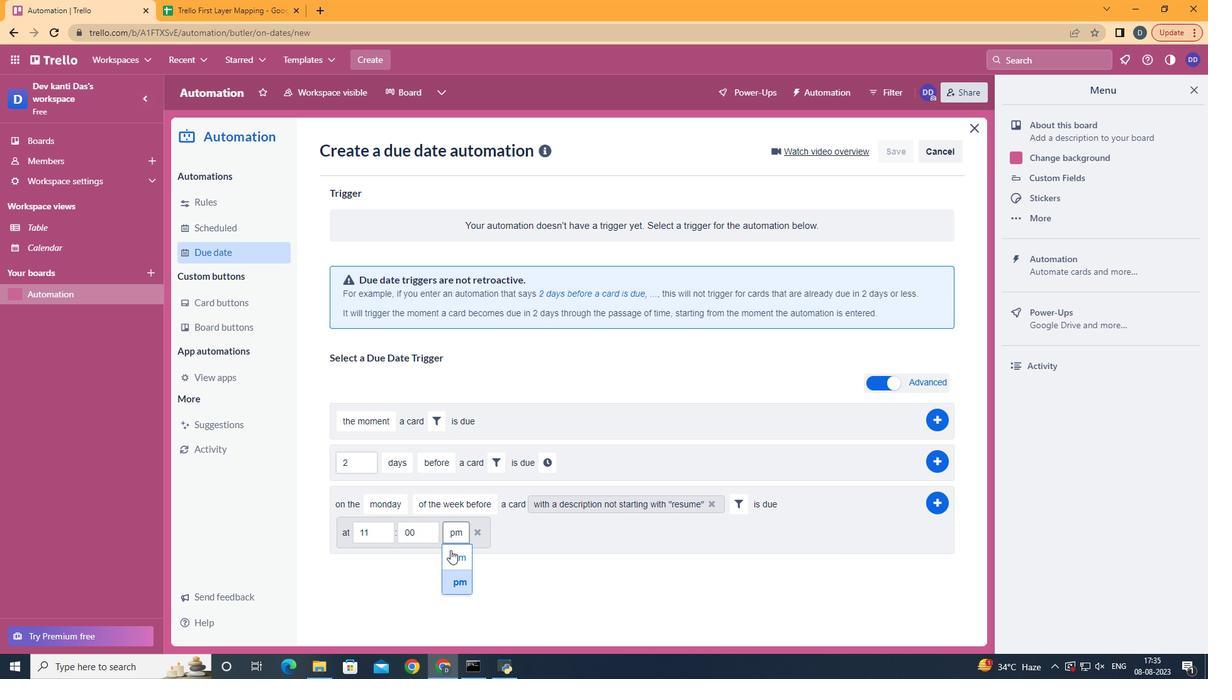 
Action: Mouse moved to (939, 509)
Screenshot: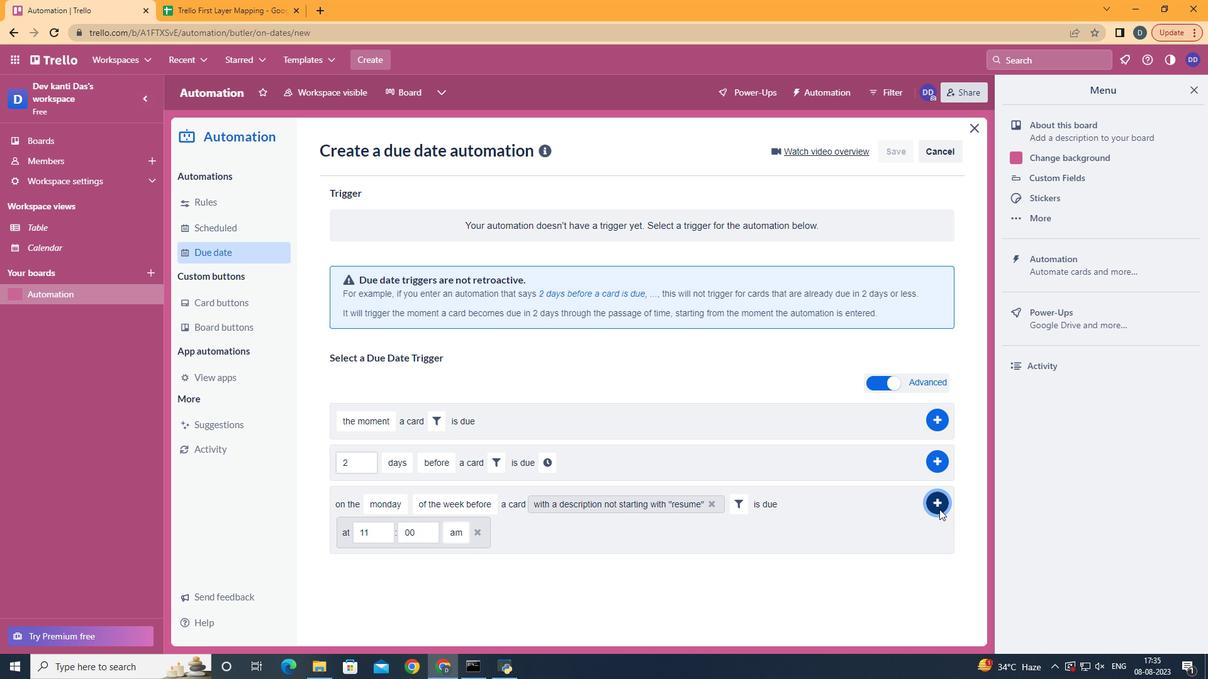 
Action: Mouse pressed left at (939, 509)
Screenshot: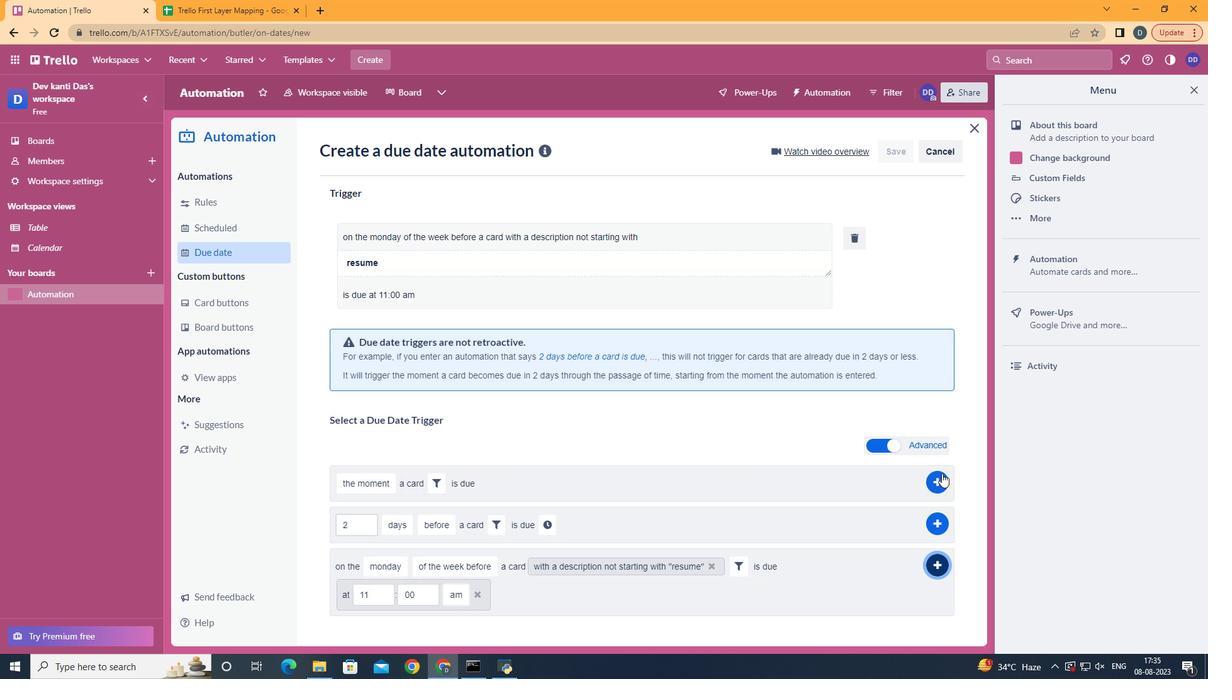 
Action: Mouse moved to (663, 167)
Screenshot: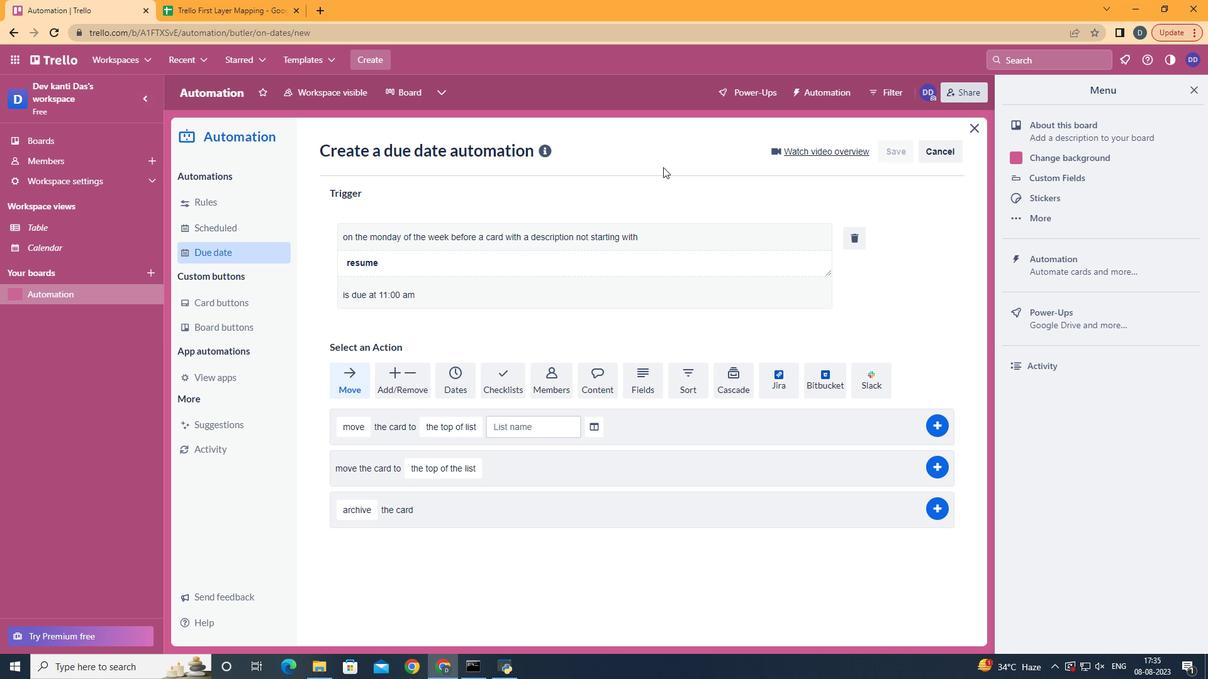 
